 Task: Find connections with filter location Fāraskūr with filter topic #personaltraining with filter profile language Spanish with filter current company L&T Infrastructure Engineering Limited with filter school Bharath Institute Of Science And Technology with filter industry Rubber Products Manufacturing with filter service category Trade Shows with filter keywords title School Volunteer
Action: Mouse moved to (465, 65)
Screenshot: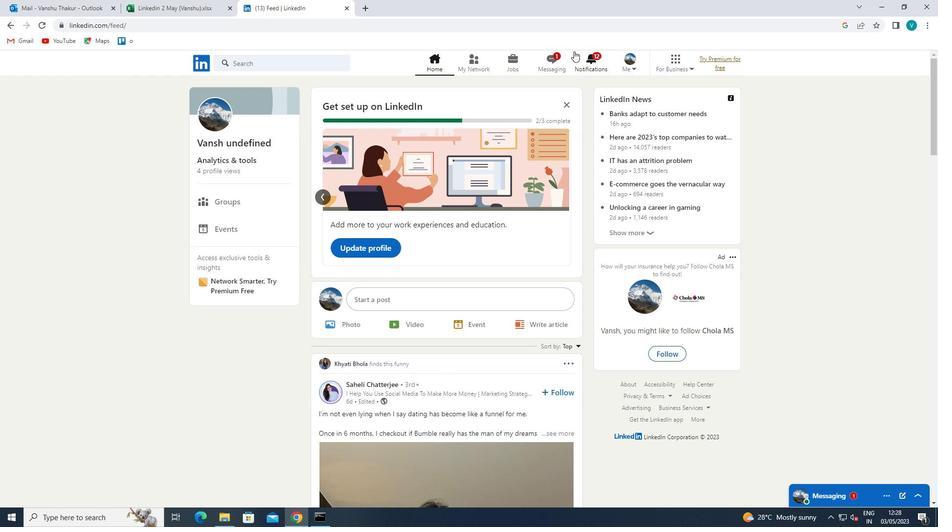 
Action: Mouse pressed left at (465, 65)
Screenshot: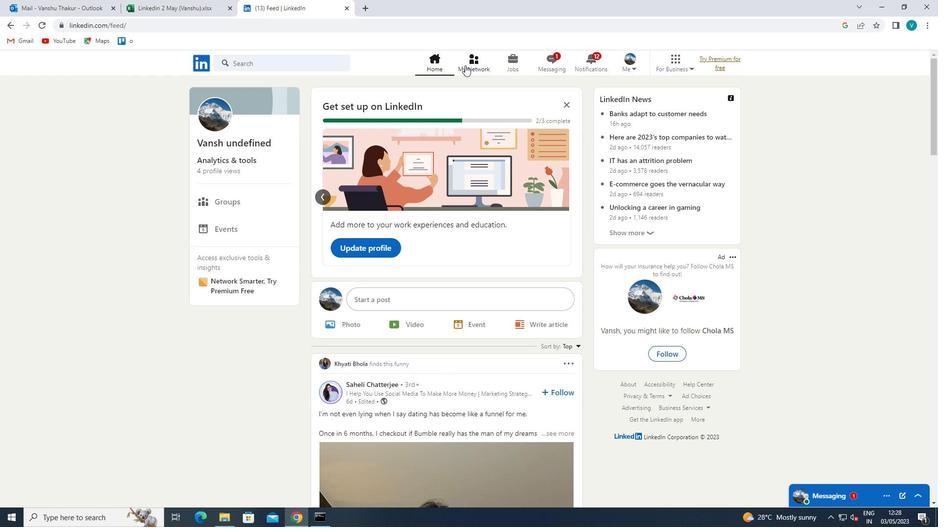 
Action: Mouse moved to (224, 119)
Screenshot: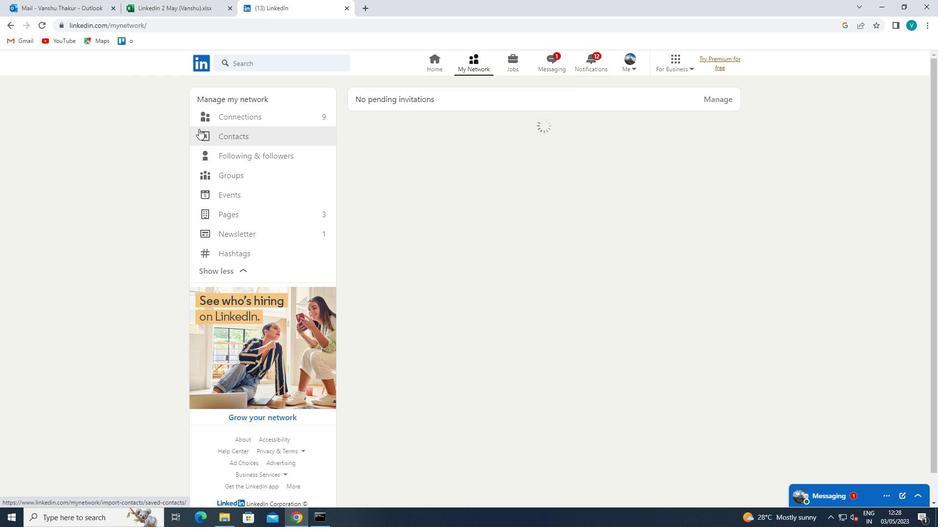 
Action: Mouse pressed left at (224, 119)
Screenshot: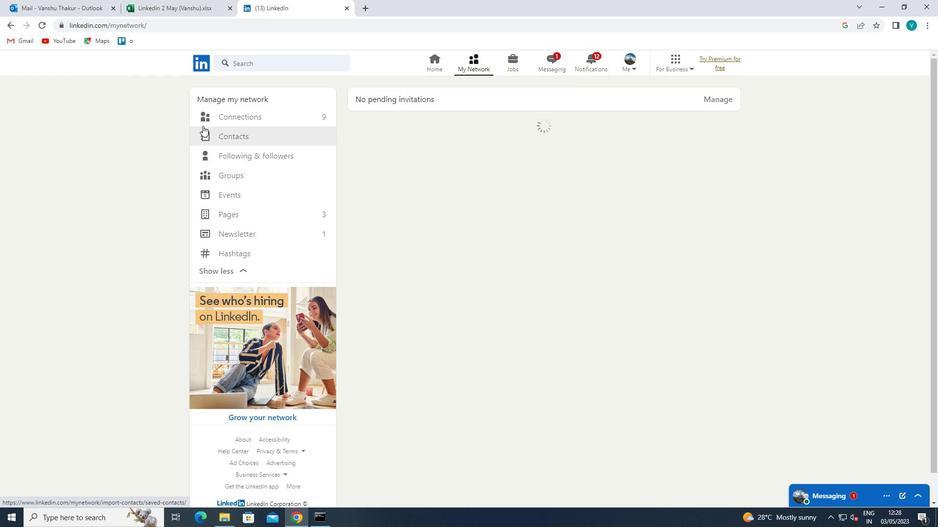 
Action: Mouse moved to (559, 120)
Screenshot: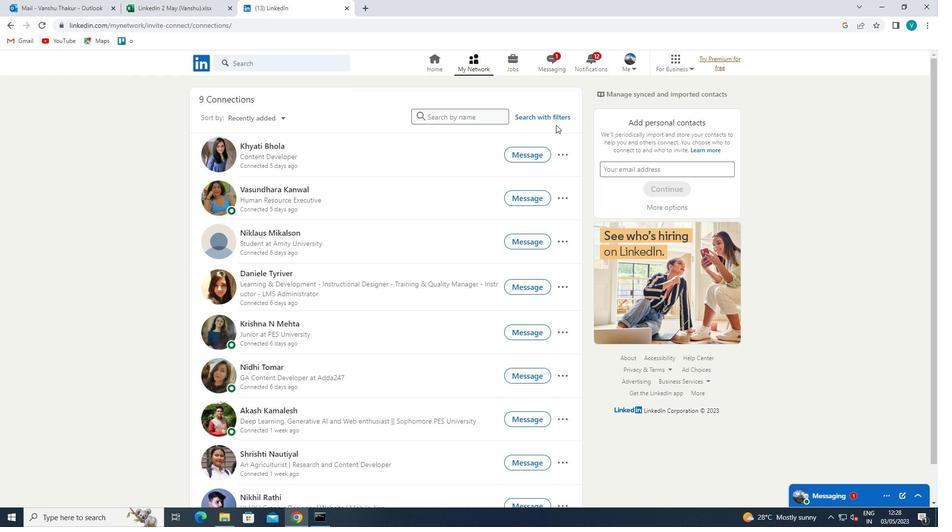 
Action: Mouse pressed left at (559, 120)
Screenshot: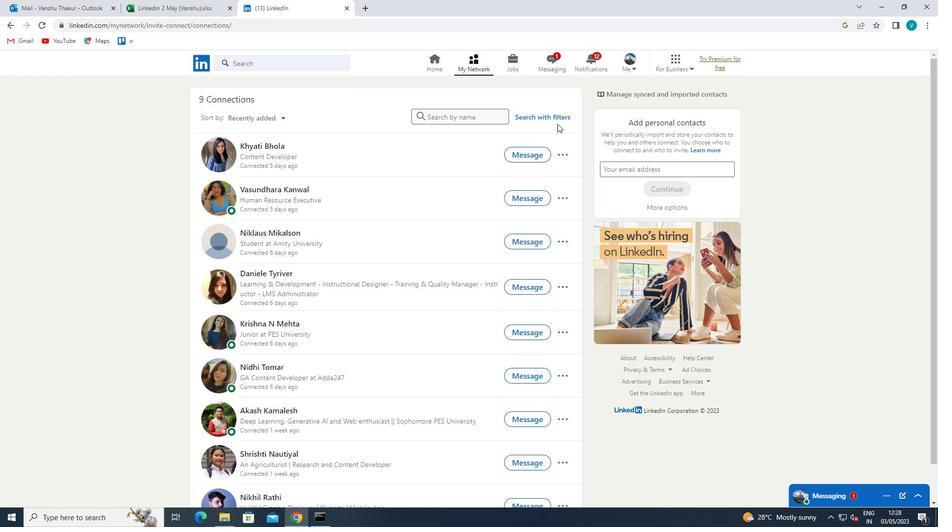 
Action: Mouse moved to (475, 93)
Screenshot: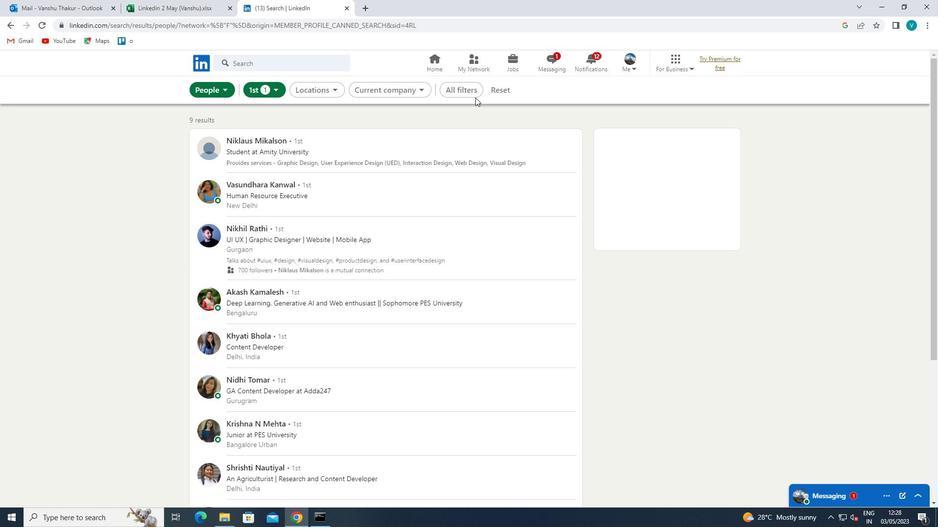 
Action: Mouse pressed left at (475, 93)
Screenshot: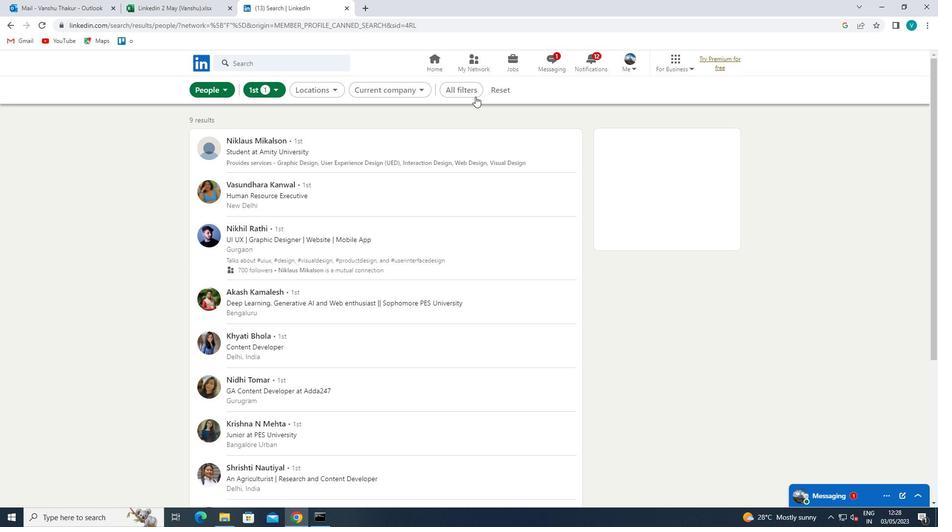 
Action: Mouse moved to (799, 234)
Screenshot: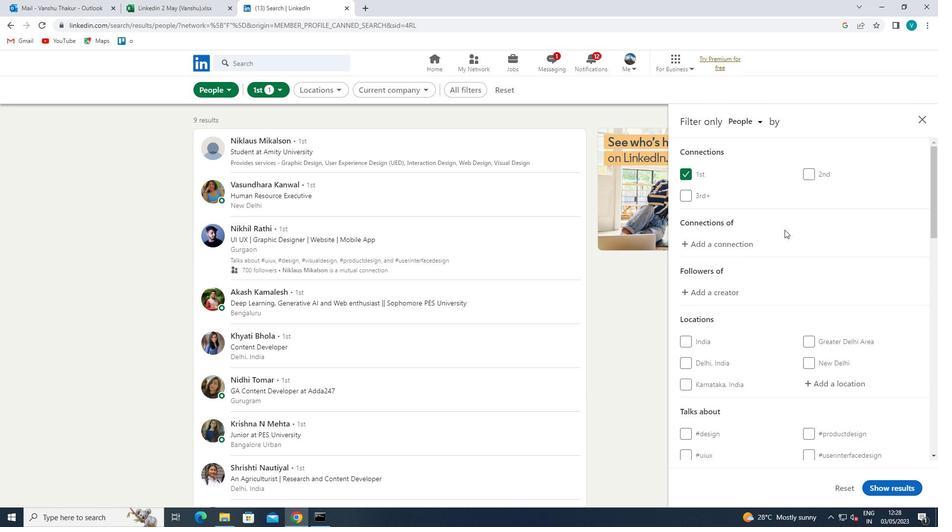 
Action: Mouse scrolled (799, 233) with delta (0, 0)
Screenshot: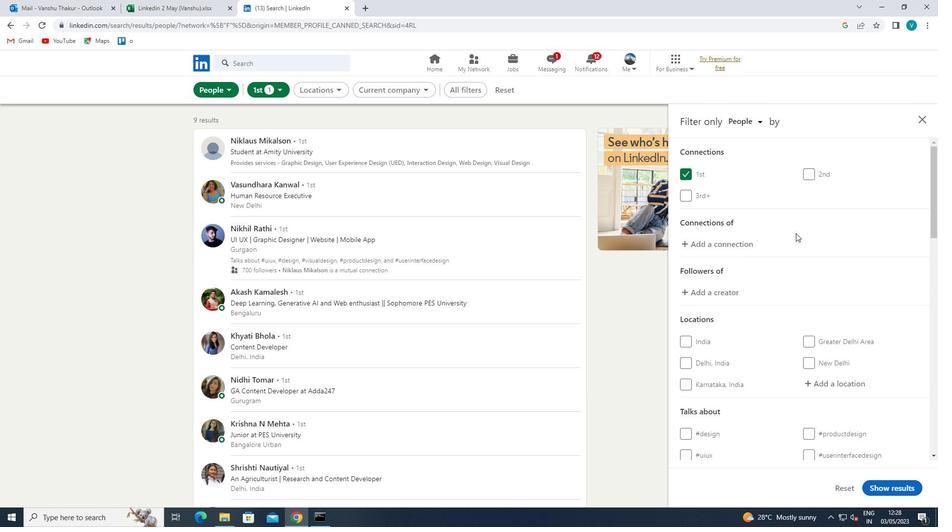 
Action: Mouse moved to (801, 234)
Screenshot: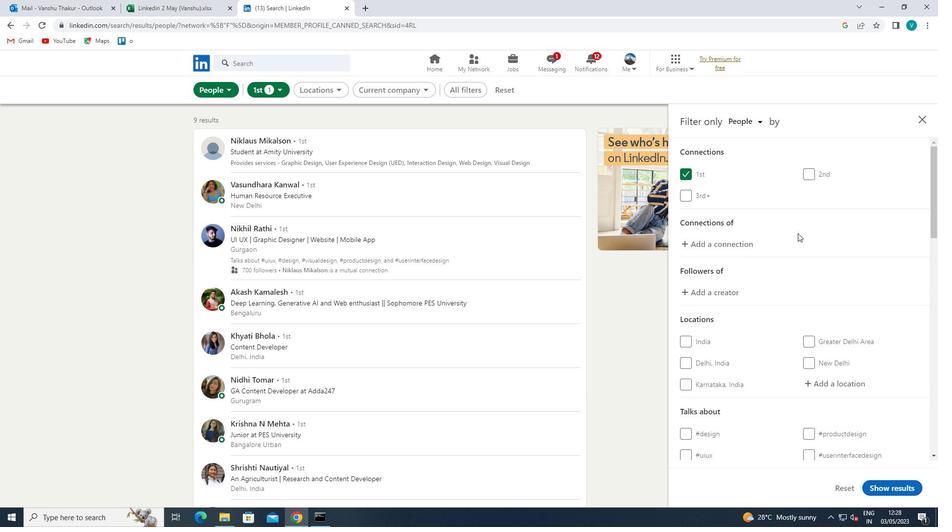 
Action: Mouse scrolled (801, 234) with delta (0, 0)
Screenshot: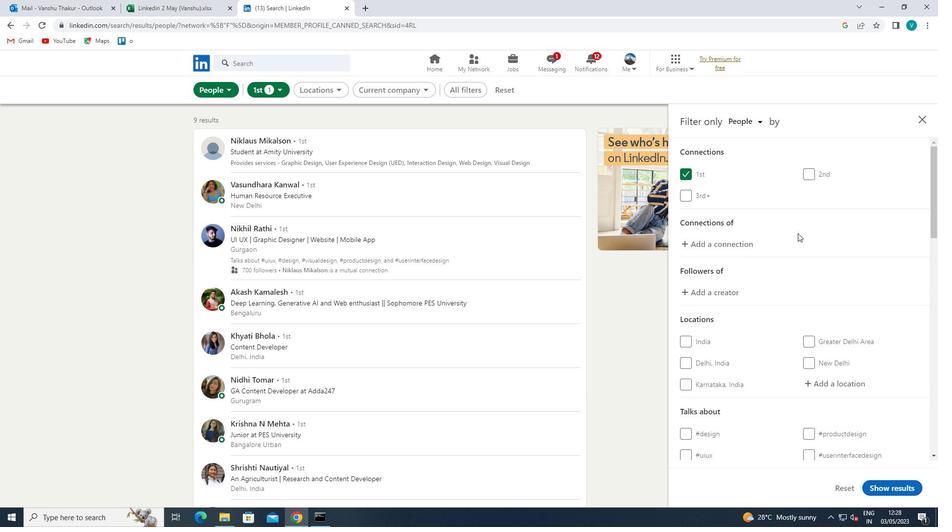 
Action: Mouse moved to (828, 287)
Screenshot: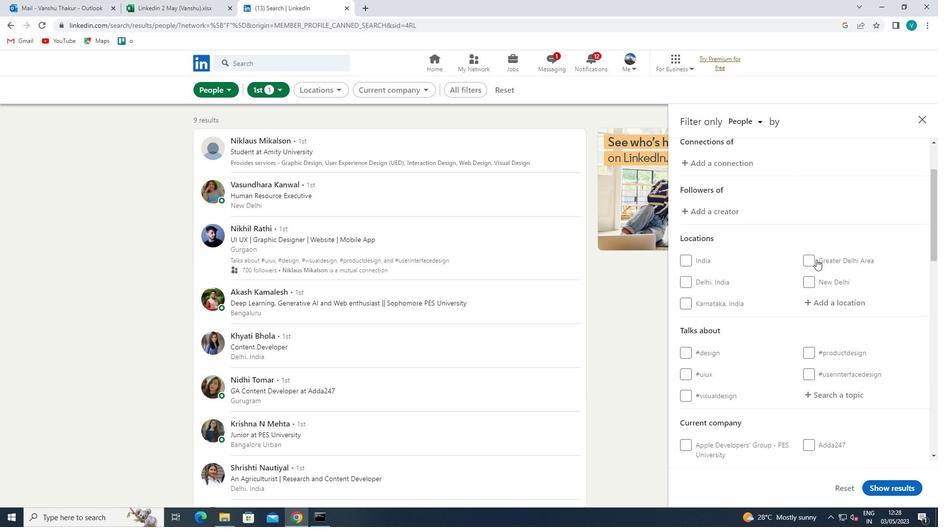 
Action: Mouse pressed left at (828, 287)
Screenshot: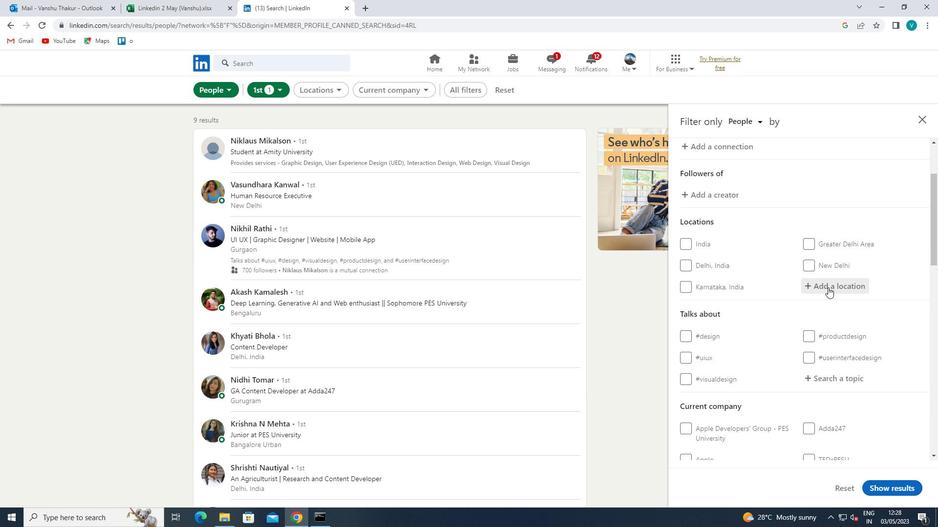 
Action: Mouse moved to (722, 227)
Screenshot: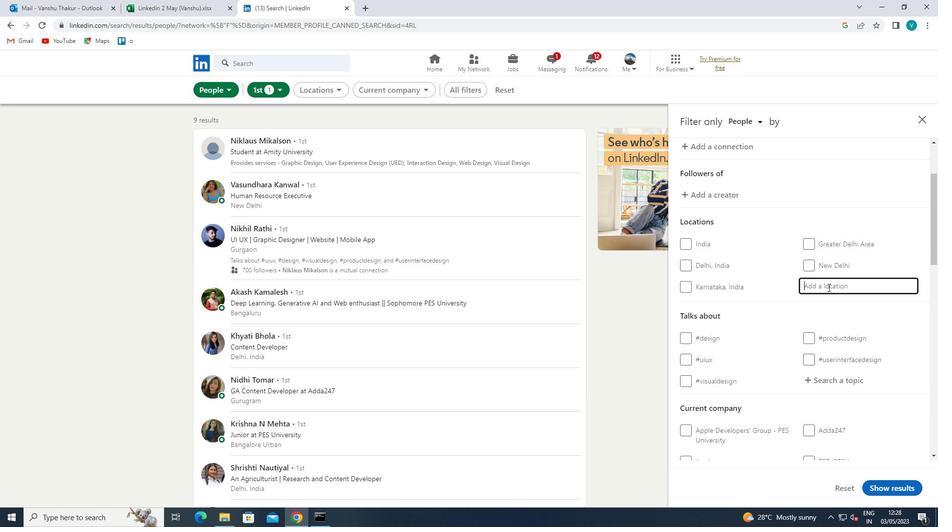 
Action: Key pressed <Key.shift>FARASKUR
Screenshot: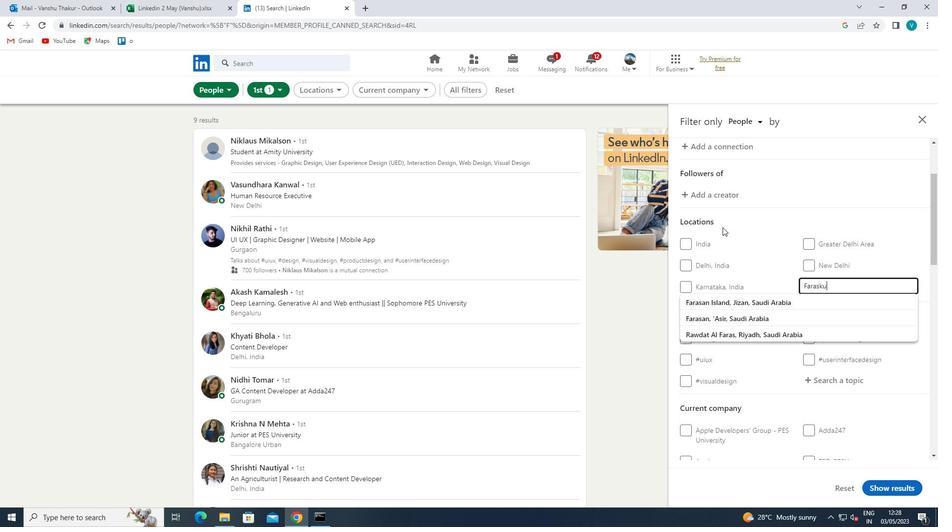 
Action: Mouse moved to (747, 268)
Screenshot: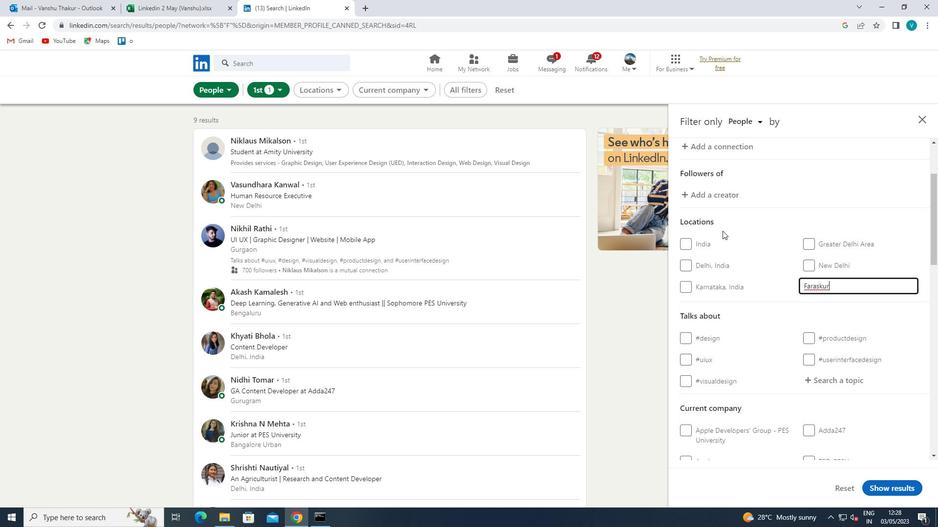
Action: Mouse pressed left at (747, 268)
Screenshot: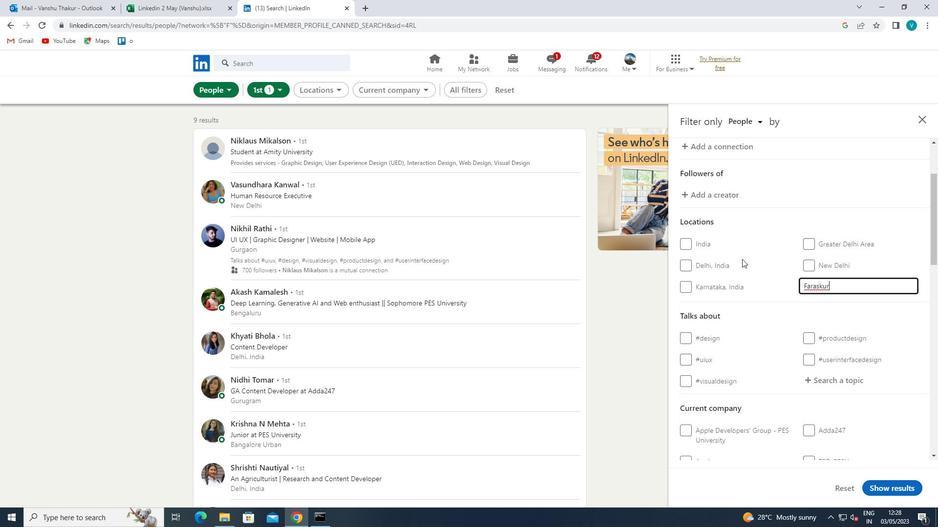 
Action: Mouse moved to (786, 274)
Screenshot: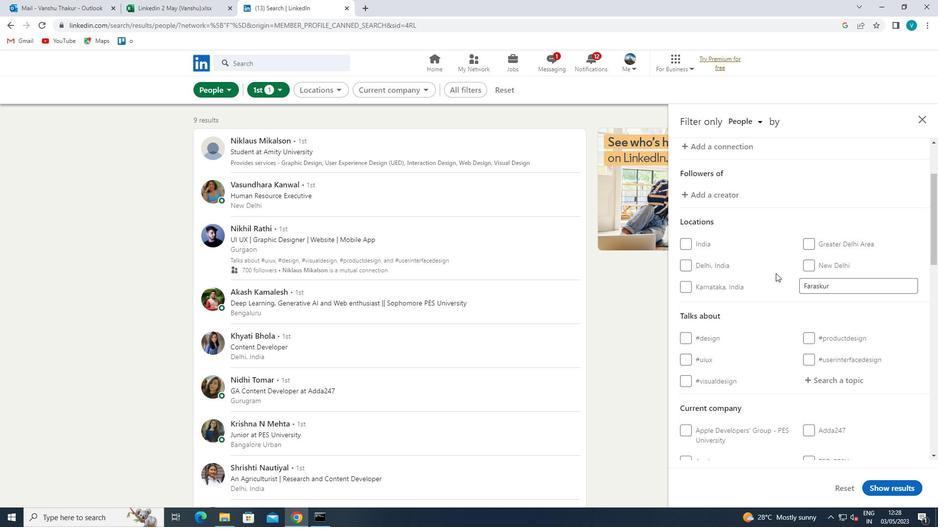 
Action: Mouse scrolled (786, 273) with delta (0, 0)
Screenshot: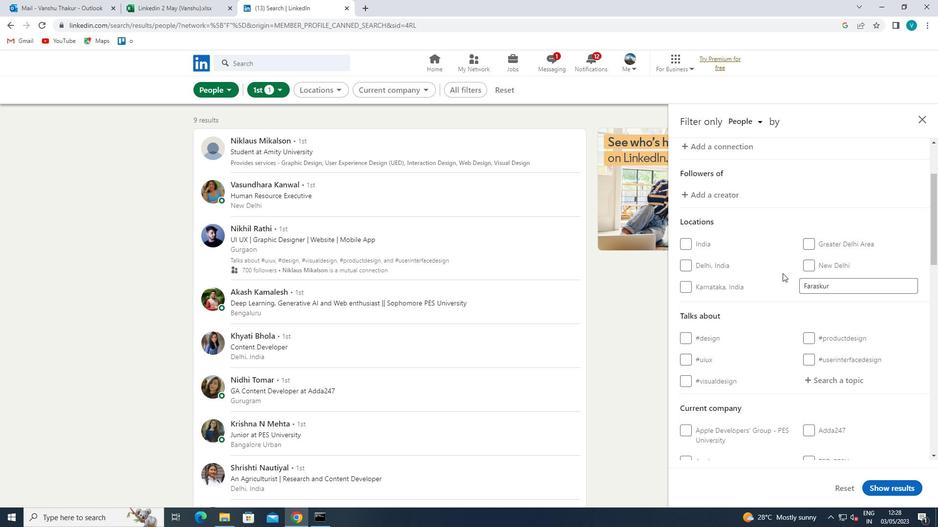 
Action: Mouse moved to (821, 330)
Screenshot: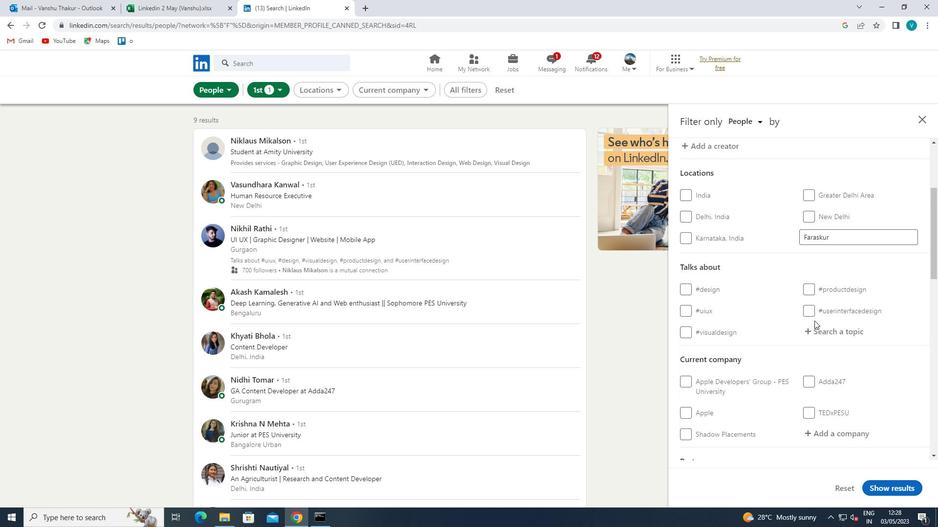 
Action: Mouse pressed left at (821, 330)
Screenshot: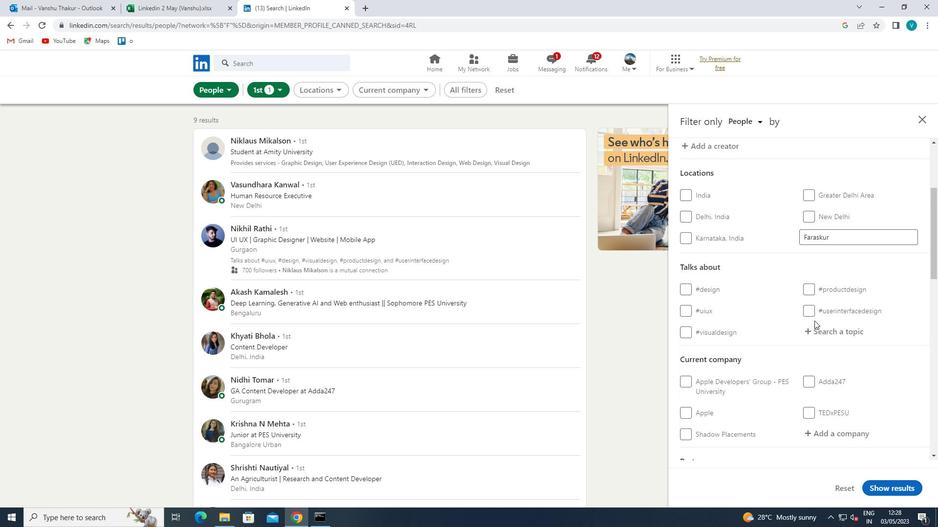 
Action: Mouse moved to (796, 318)
Screenshot: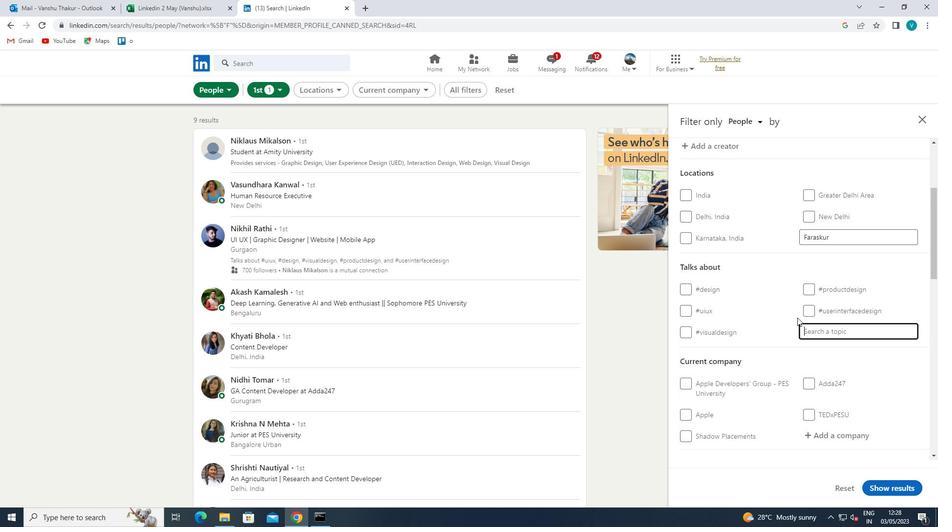 
Action: Key pressed PERSONALTRA
Screenshot: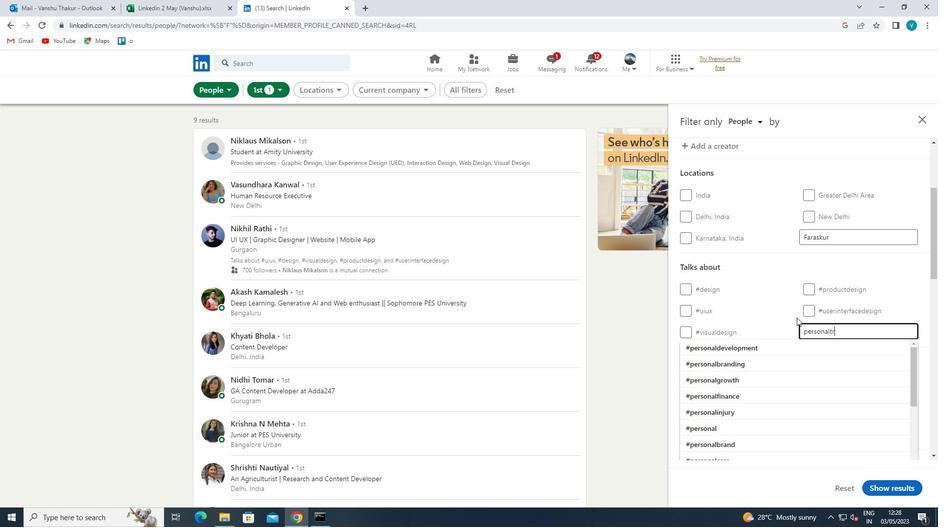 
Action: Mouse moved to (763, 365)
Screenshot: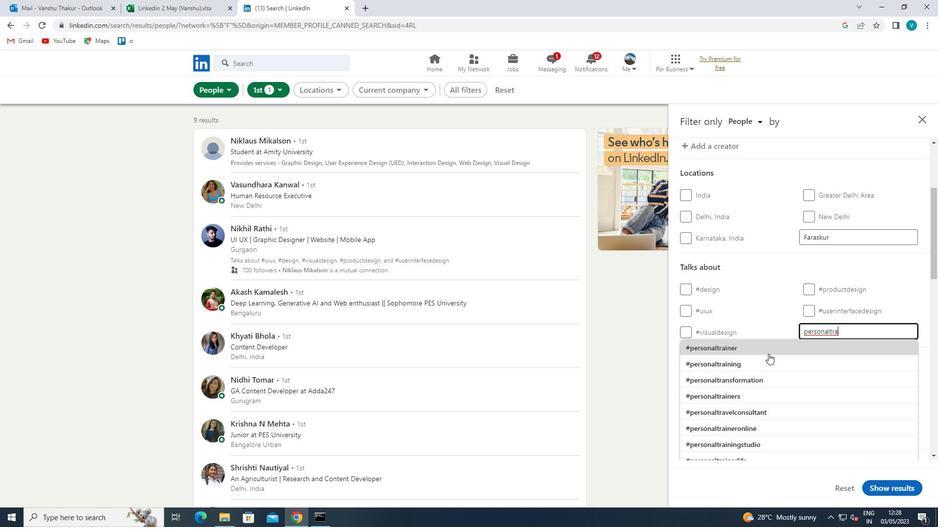 
Action: Mouse pressed left at (763, 365)
Screenshot: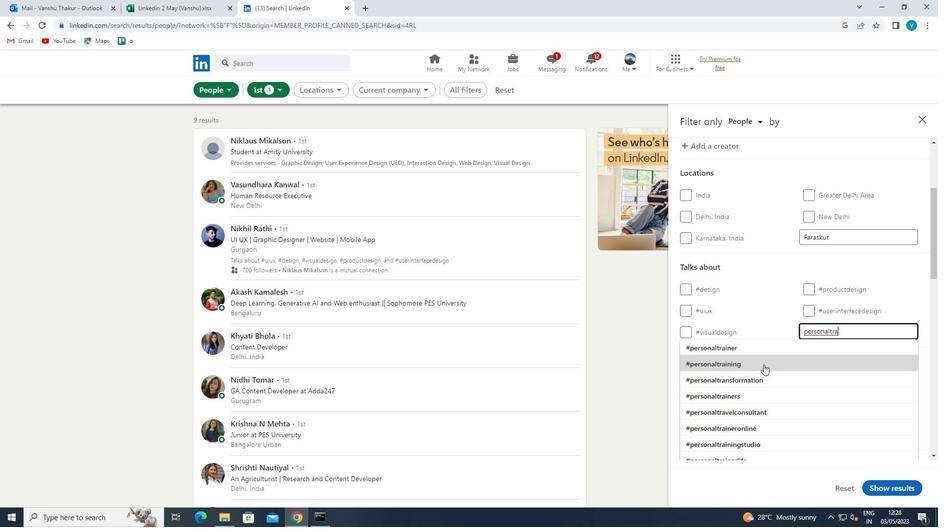 
Action: Mouse moved to (795, 346)
Screenshot: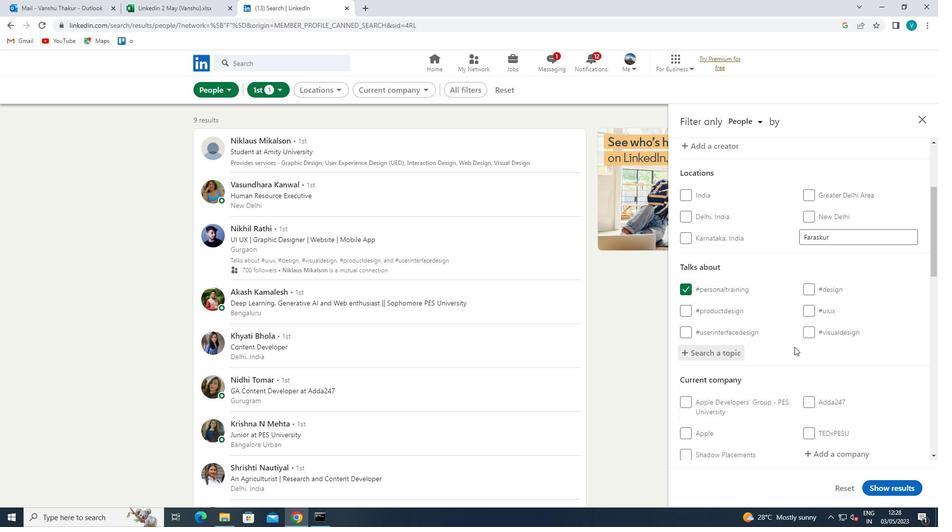 
Action: Mouse scrolled (795, 346) with delta (0, 0)
Screenshot: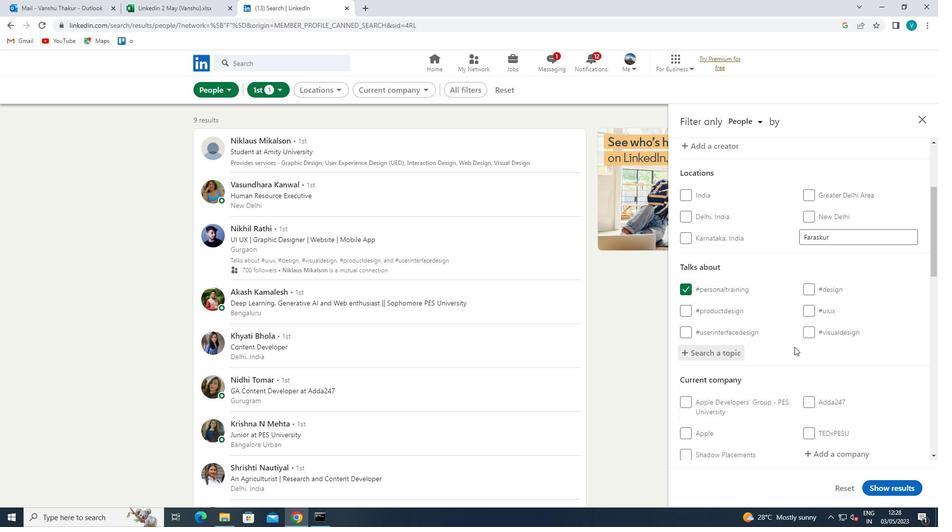 
Action: Mouse moved to (795, 346)
Screenshot: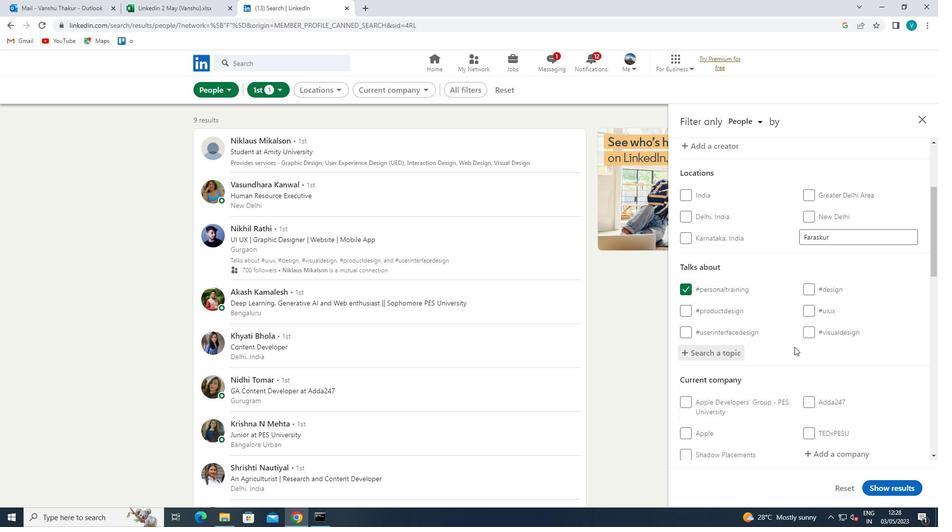 
Action: Mouse scrolled (795, 346) with delta (0, 0)
Screenshot: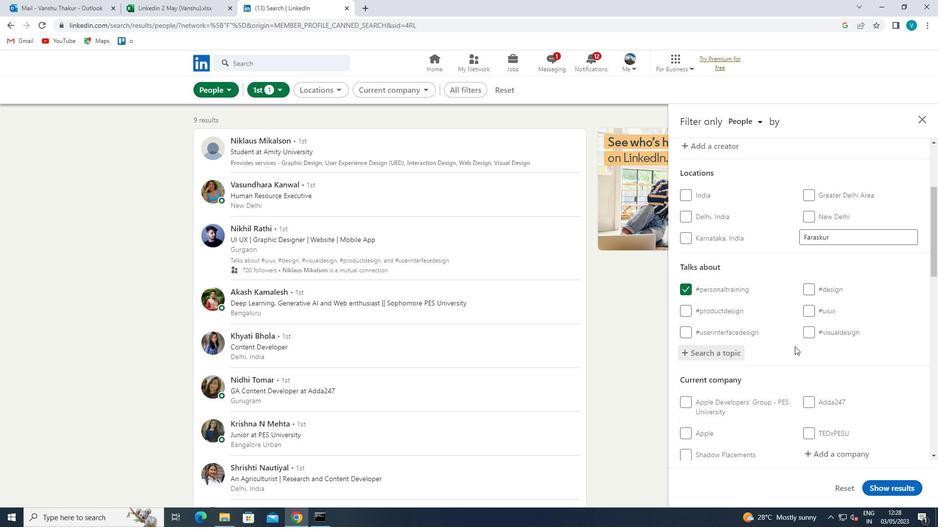 
Action: Mouse scrolled (795, 346) with delta (0, 0)
Screenshot: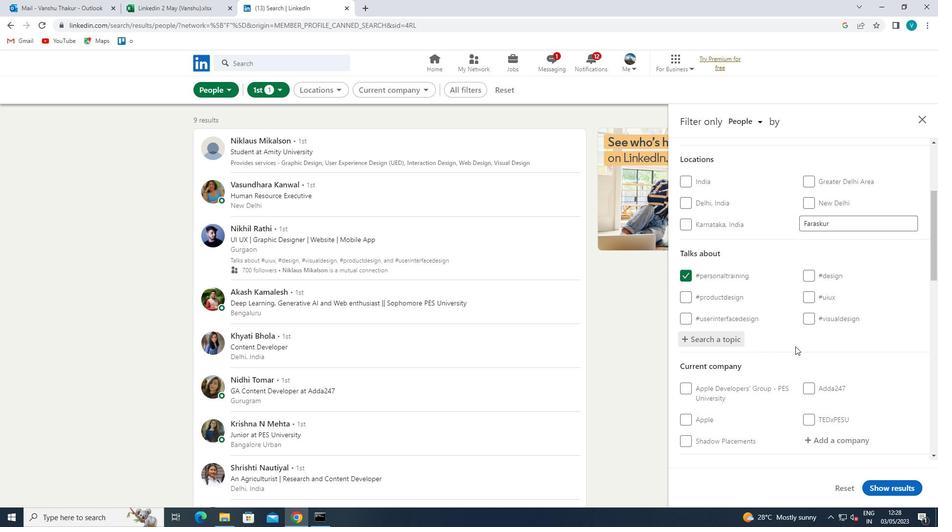 
Action: Mouse moved to (829, 302)
Screenshot: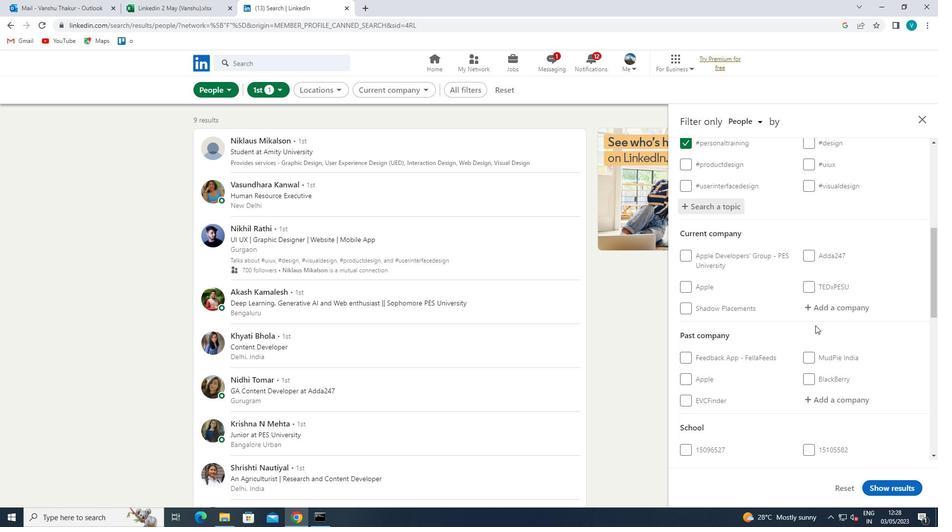
Action: Mouse pressed left at (829, 302)
Screenshot: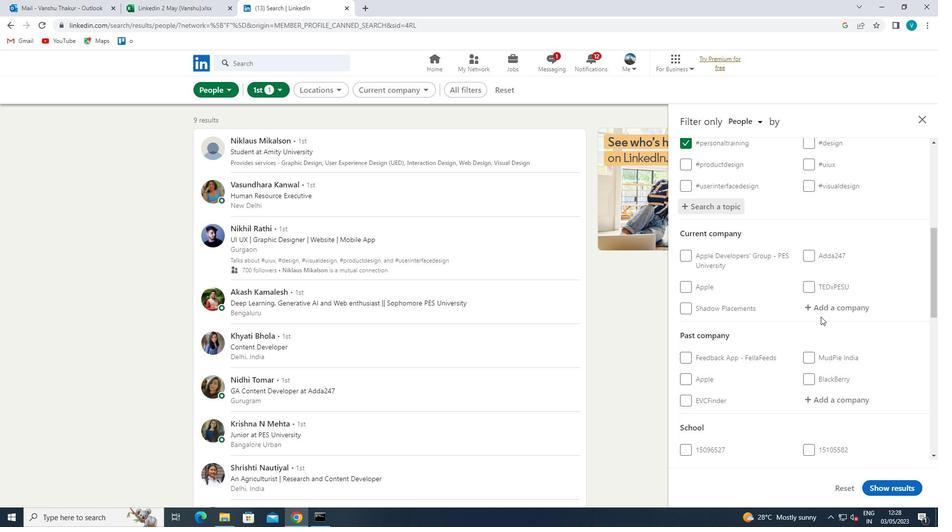 
Action: Key pressed <Key.shift>
Screenshot: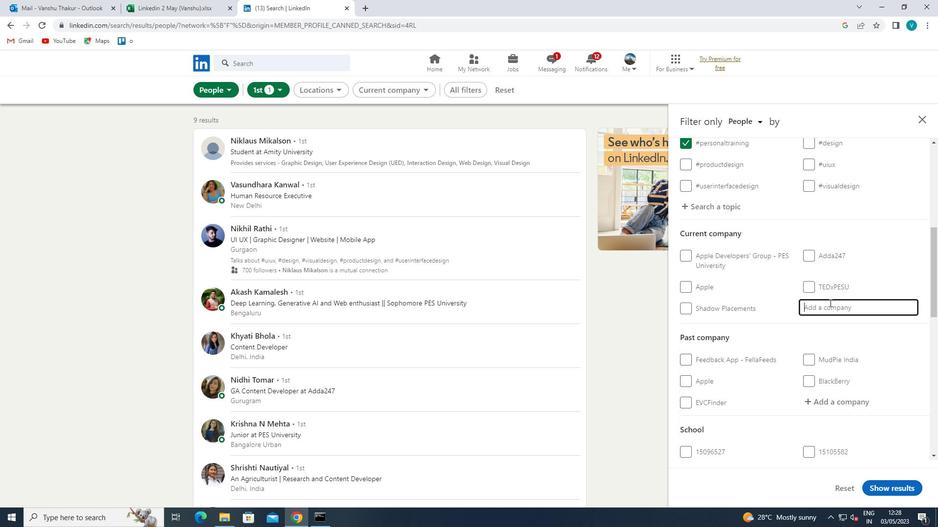 
Action: Mouse moved to (812, 311)
Screenshot: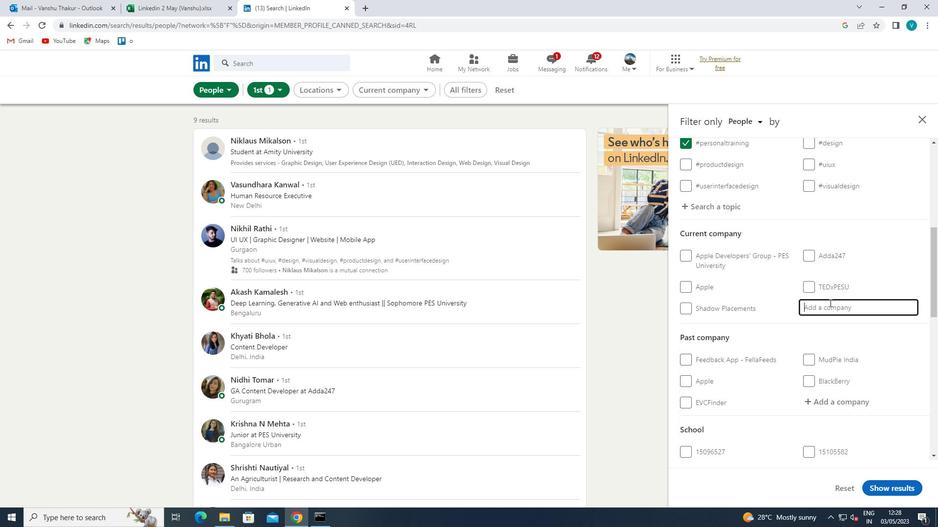 
Action: Key pressed <Key.shift><Key.shift><Key.shift><Key.shift><Key.shift>L<Key.shift>&<Key.shift><Key.shift><Key.shift>T<Key.space>
Screenshot: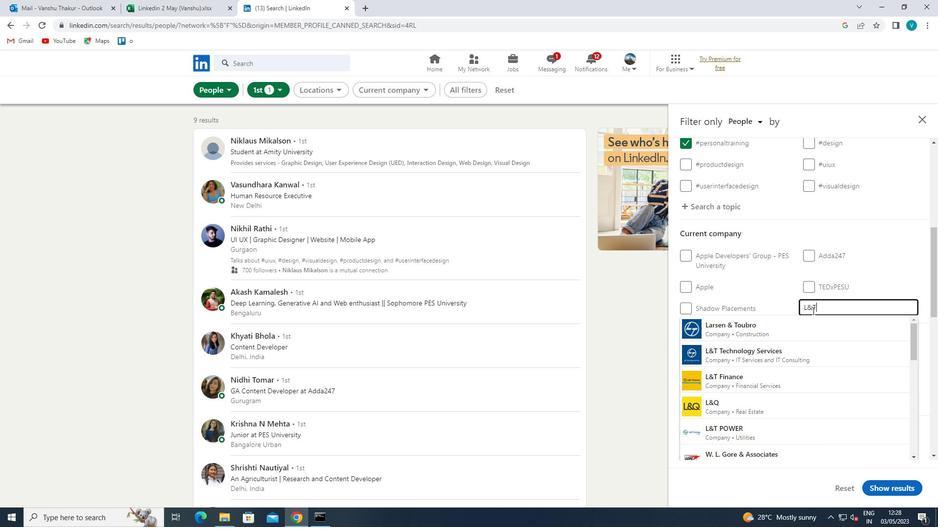 
Action: Mouse moved to (804, 311)
Screenshot: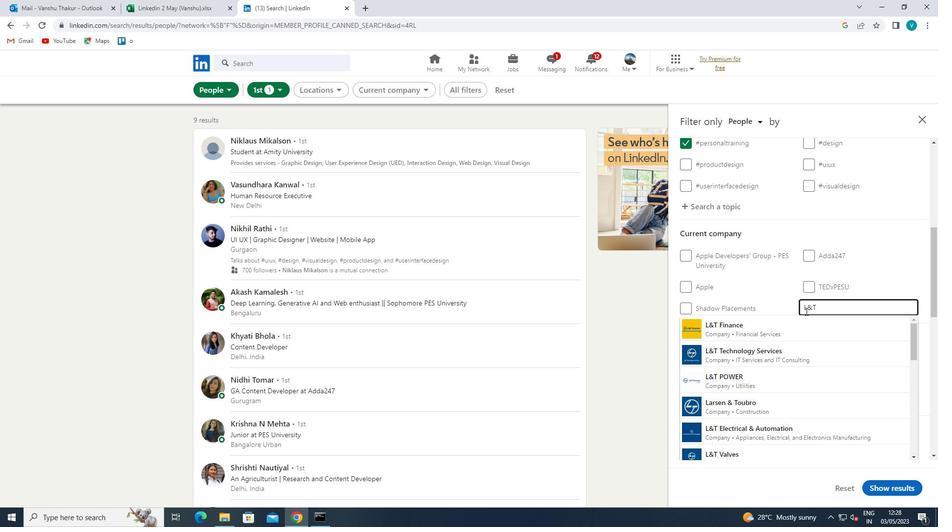 
Action: Key pressed <Key.shift><Key.shift><Key.shift><Key.shift><Key.shift><Key.shift><Key.shift><Key.shift><Key.shift><Key.shift><Key.shift><Key.shift><Key.shift>IN
Screenshot: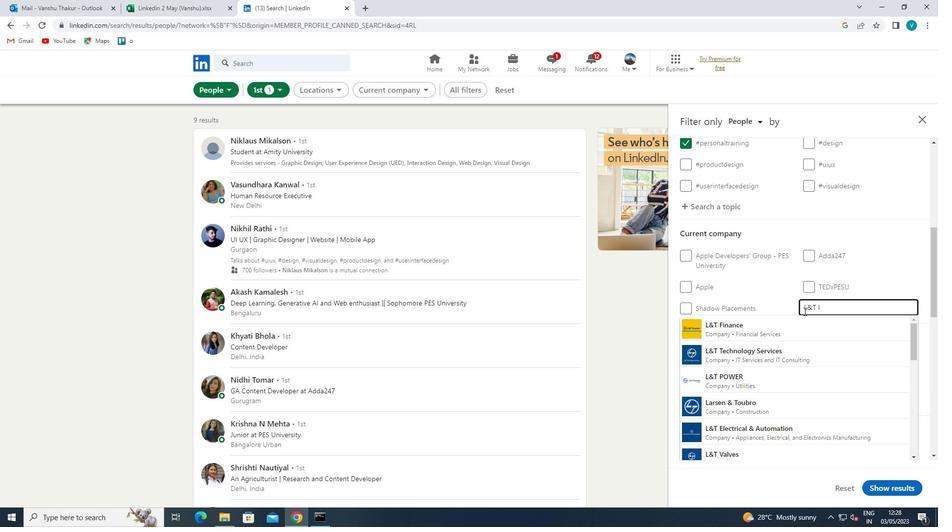 
Action: Mouse moved to (795, 355)
Screenshot: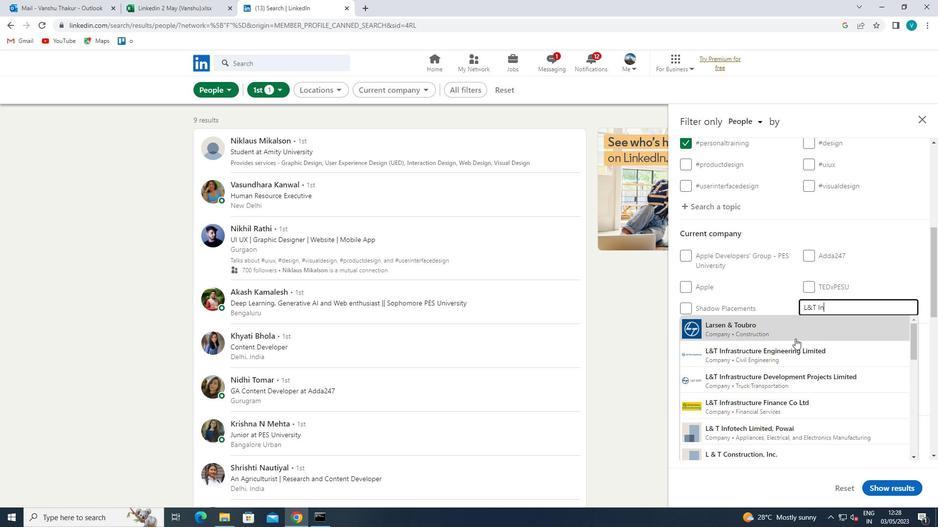 
Action: Mouse pressed left at (795, 355)
Screenshot: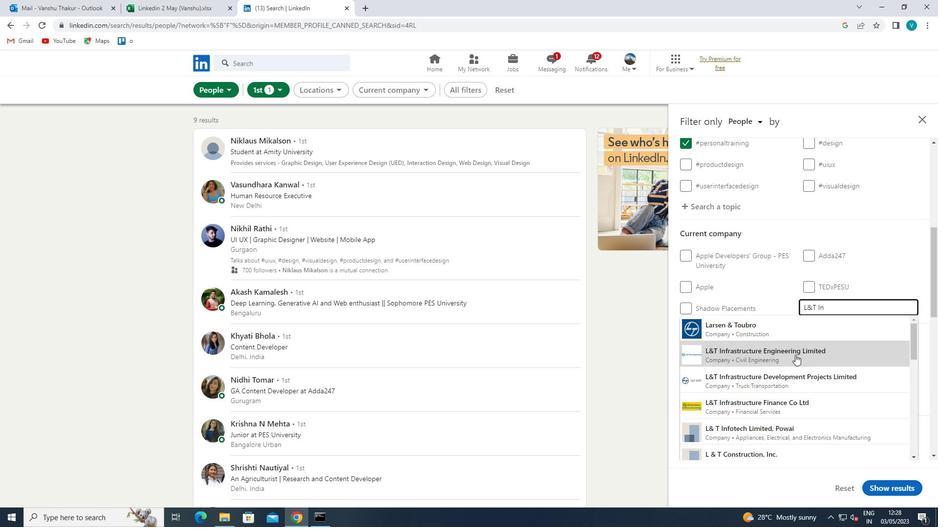 
Action: Mouse moved to (807, 347)
Screenshot: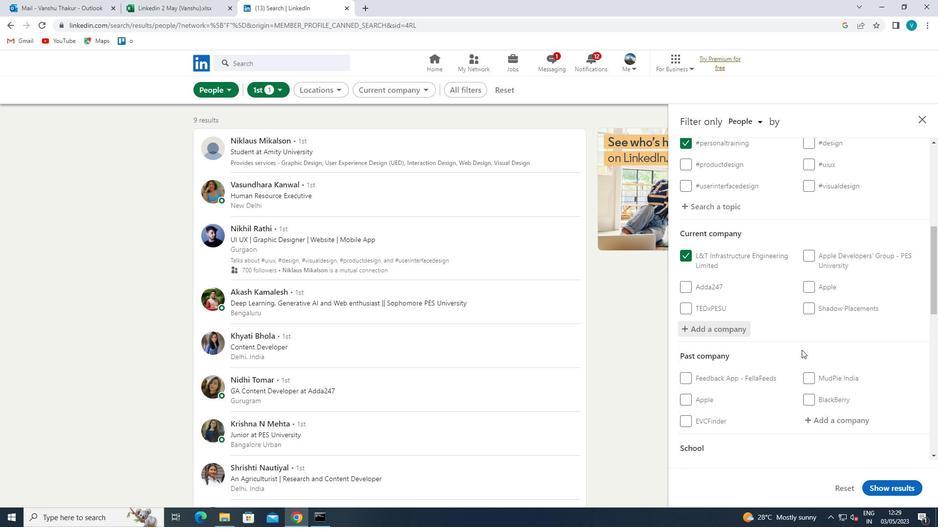 
Action: Mouse scrolled (807, 346) with delta (0, 0)
Screenshot: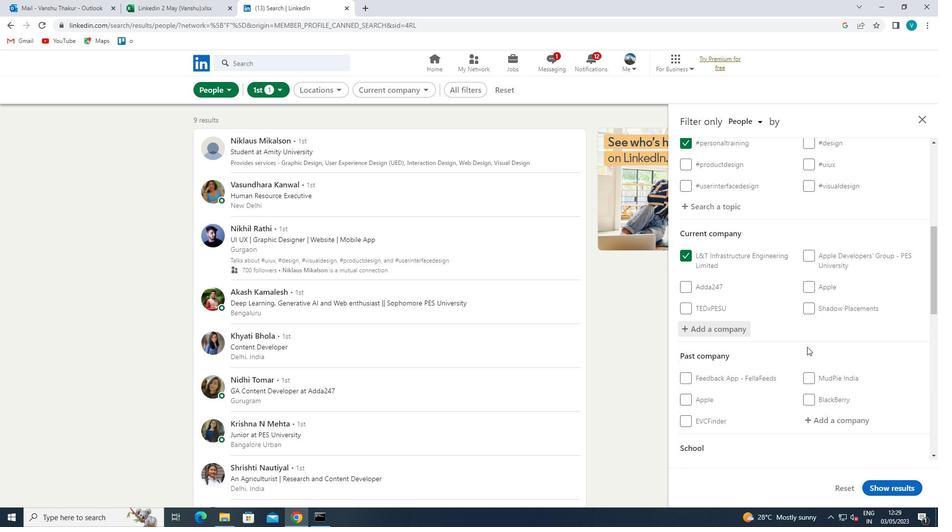 
Action: Mouse scrolled (807, 346) with delta (0, 0)
Screenshot: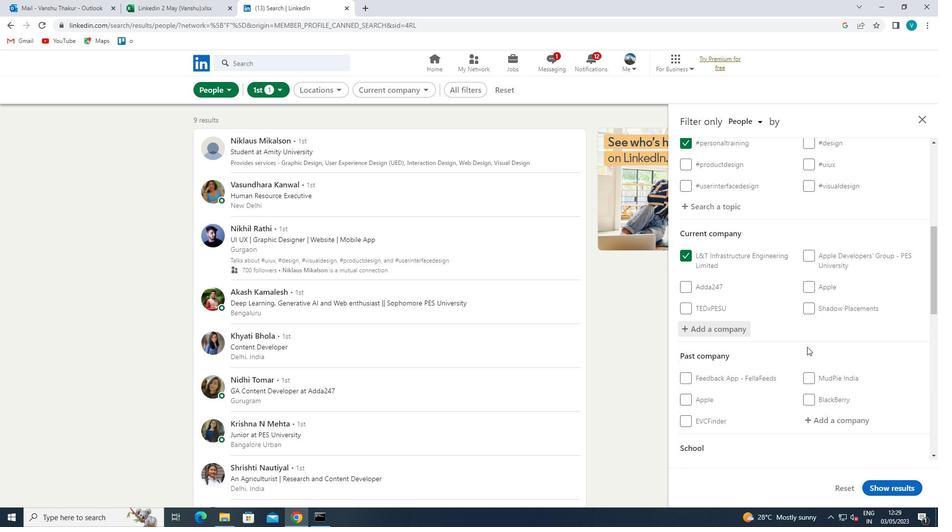 
Action: Mouse scrolled (807, 346) with delta (0, 0)
Screenshot: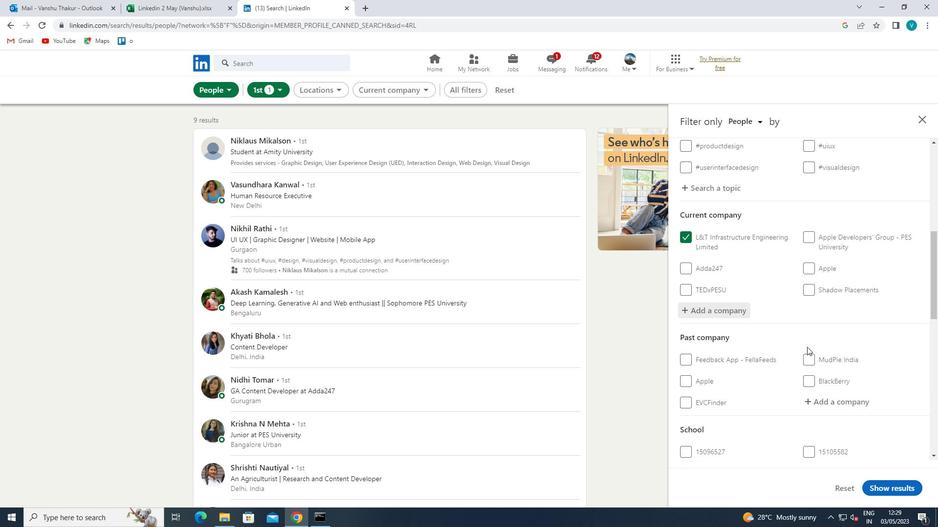 
Action: Mouse scrolled (807, 346) with delta (0, 0)
Screenshot: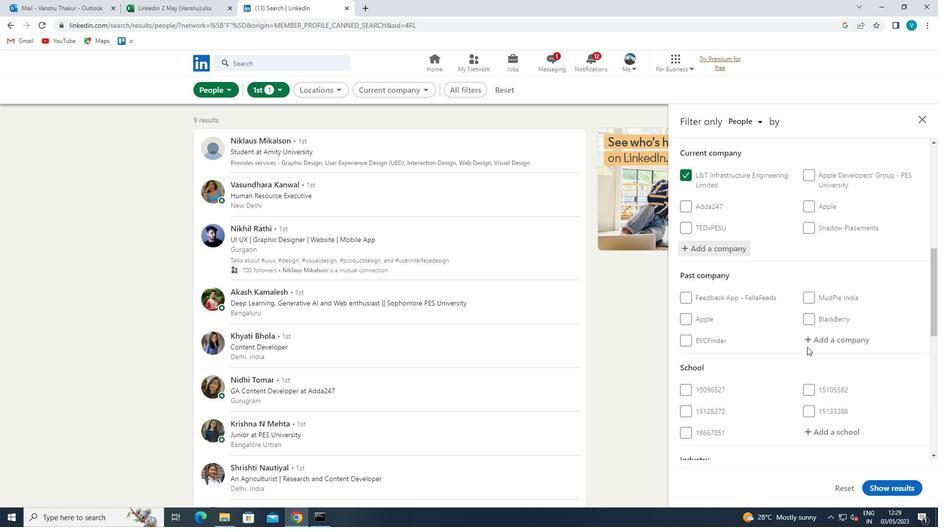 
Action: Mouse moved to (824, 322)
Screenshot: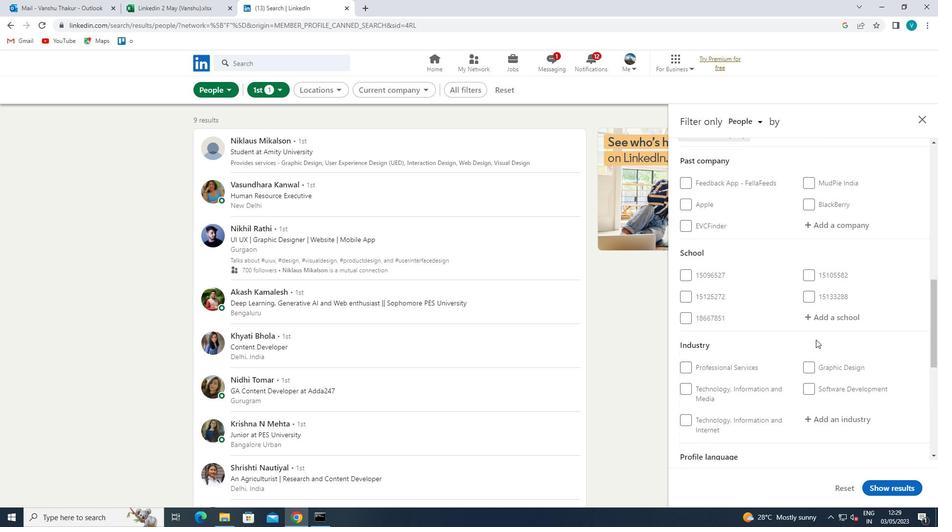 
Action: Mouse pressed left at (824, 322)
Screenshot: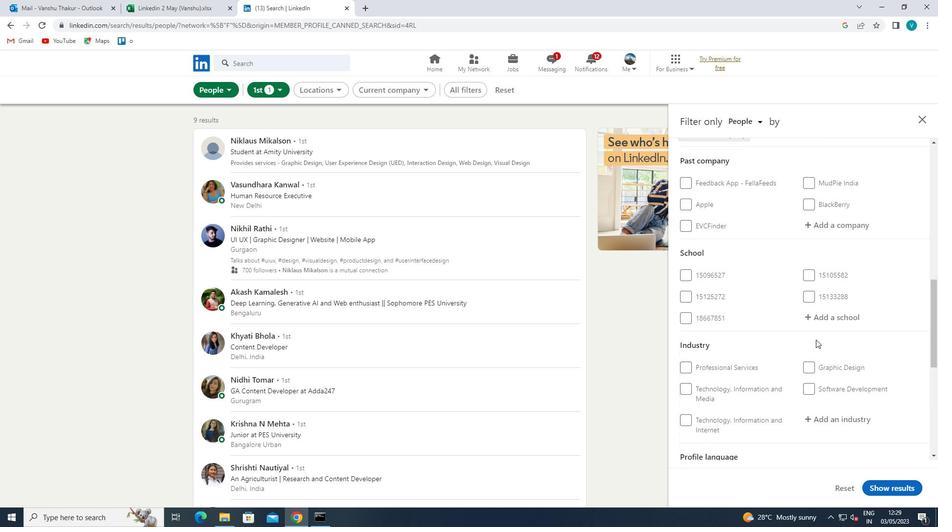 
Action: Key pressed <Key.shift>BHARATH<Key.space>
Screenshot: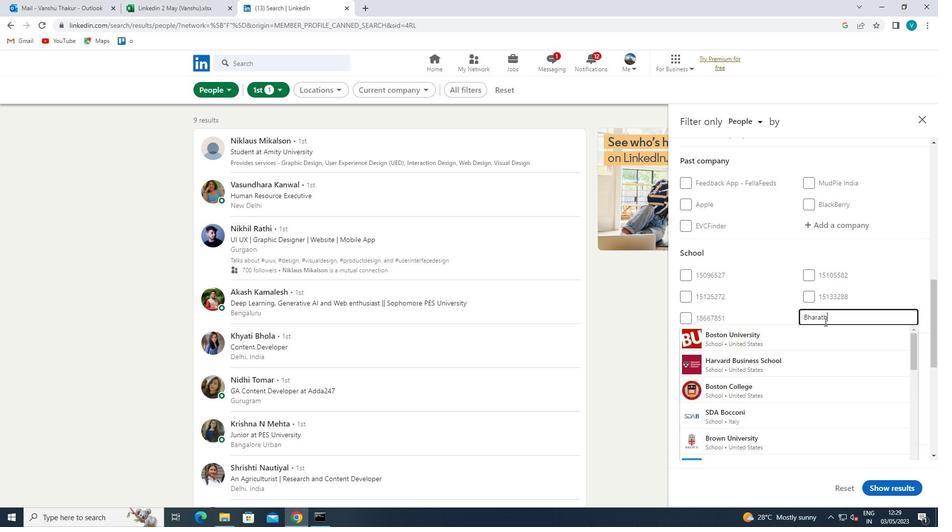 
Action: Mouse moved to (815, 361)
Screenshot: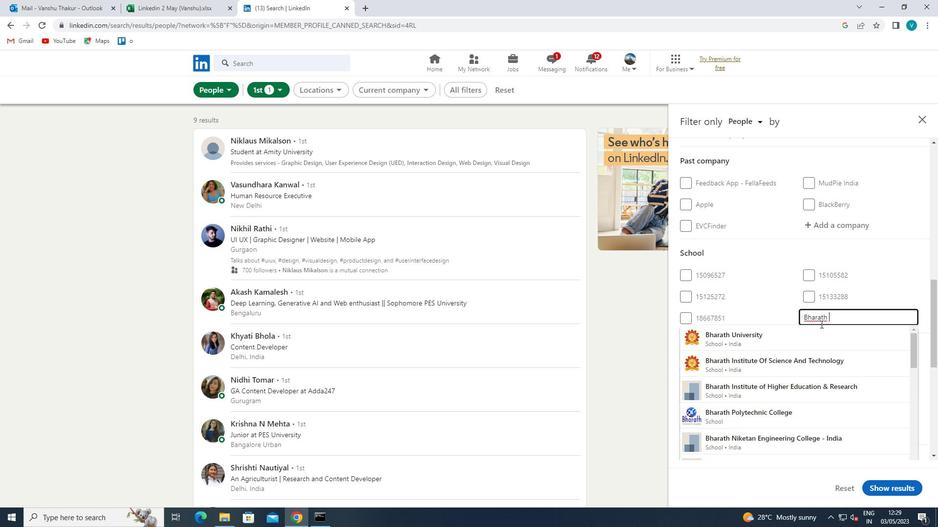 
Action: Mouse pressed left at (815, 361)
Screenshot: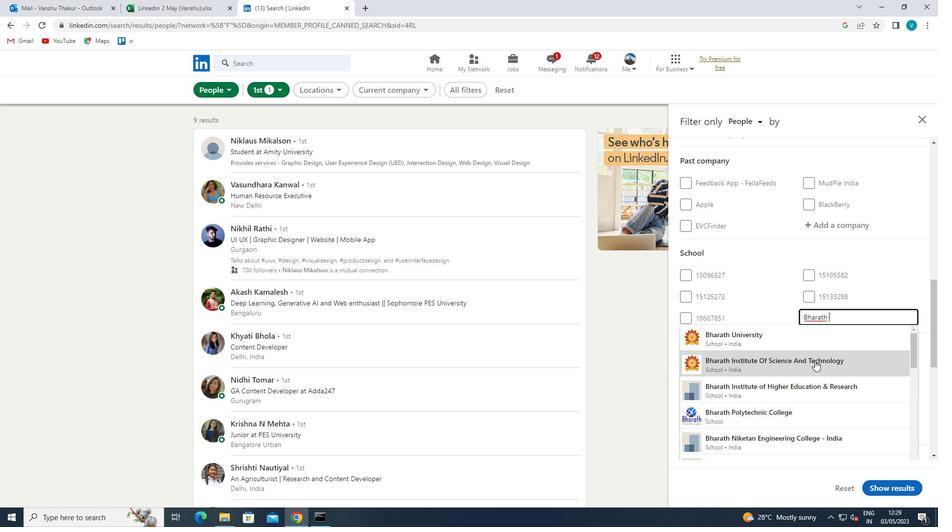 
Action: Mouse moved to (814, 361)
Screenshot: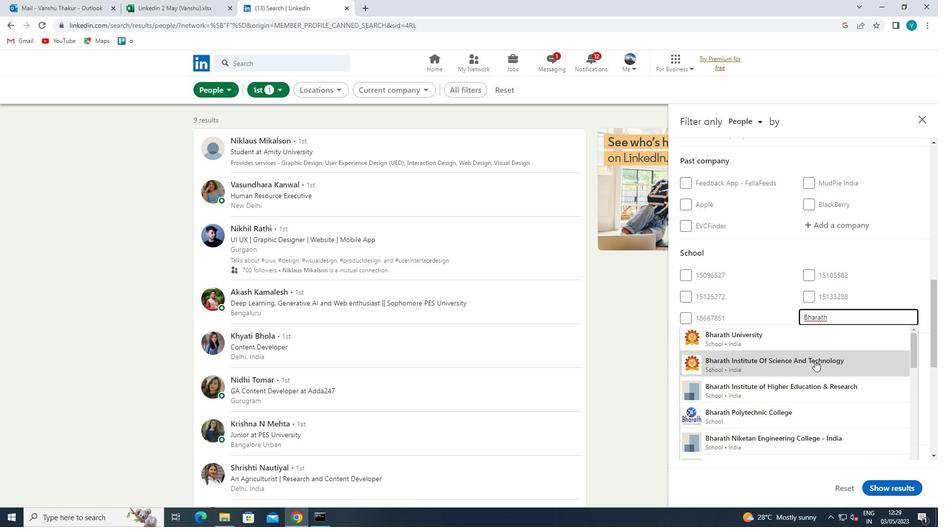
Action: Mouse scrolled (814, 361) with delta (0, 0)
Screenshot: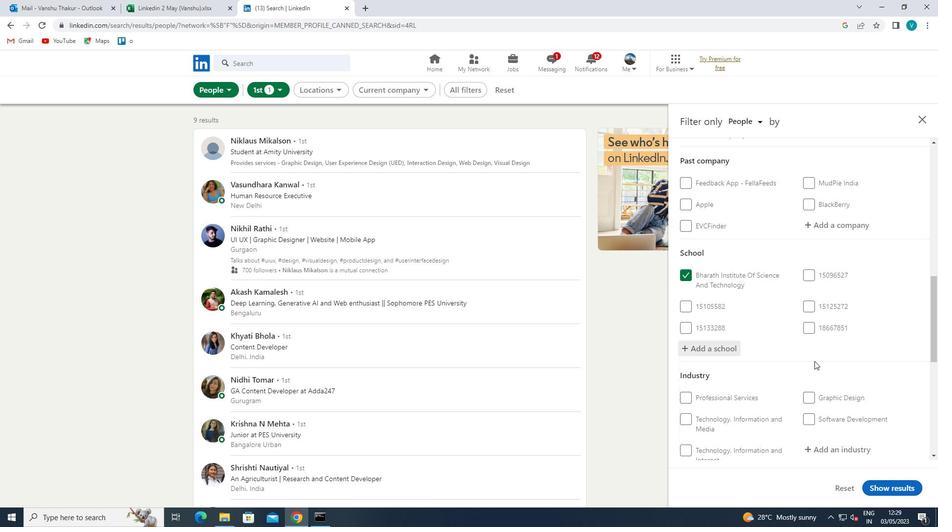 
Action: Mouse scrolled (814, 361) with delta (0, 0)
Screenshot: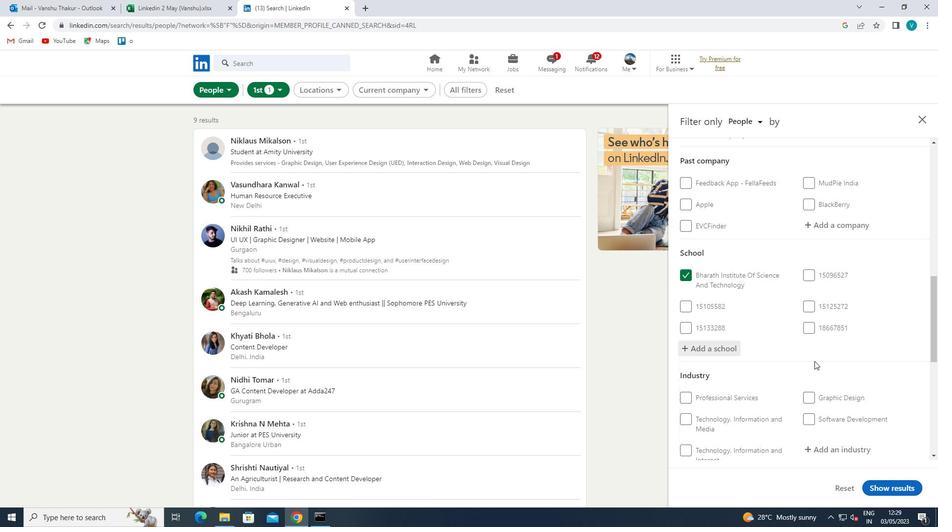 
Action: Mouse scrolled (814, 361) with delta (0, 0)
Screenshot: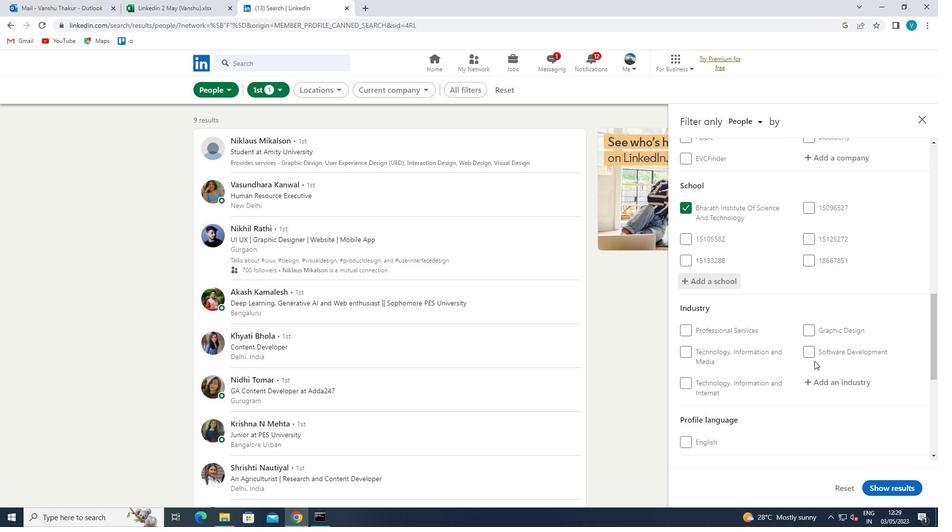 
Action: Mouse moved to (845, 302)
Screenshot: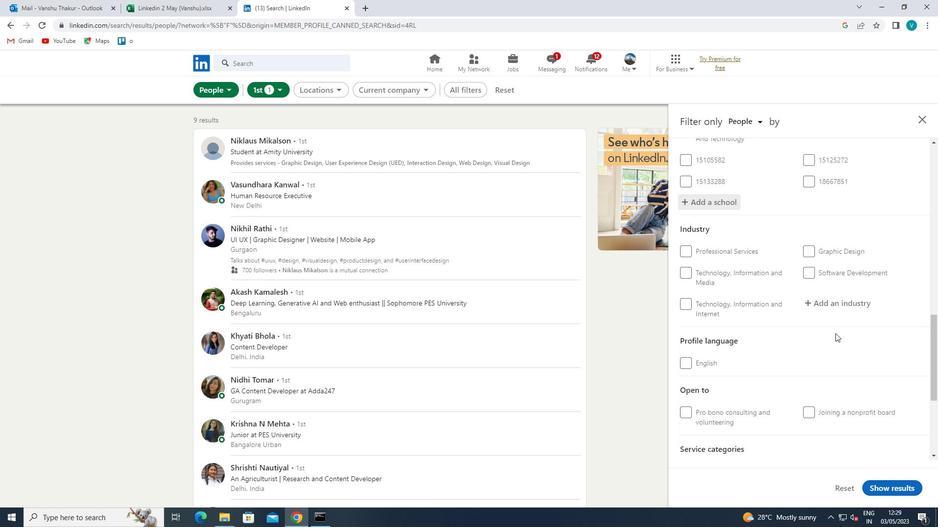 
Action: Mouse pressed left at (845, 302)
Screenshot: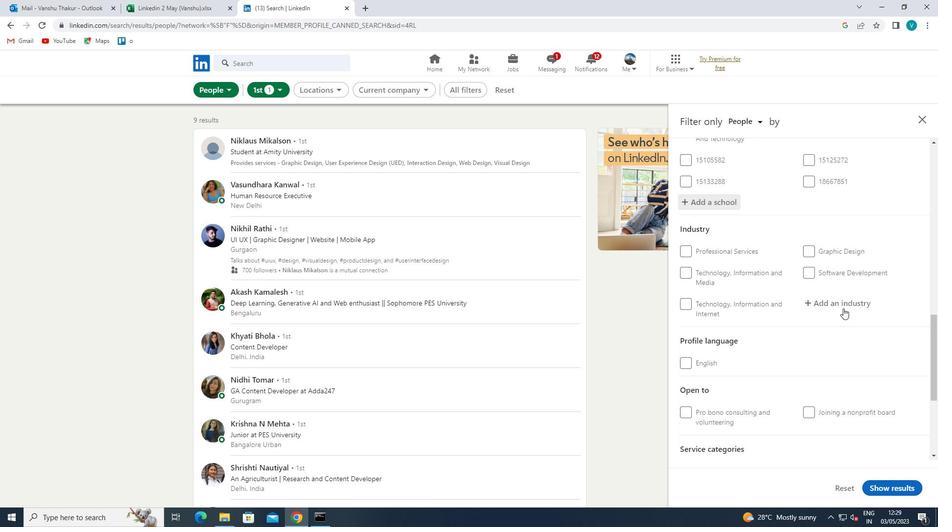 
Action: Mouse moved to (804, 324)
Screenshot: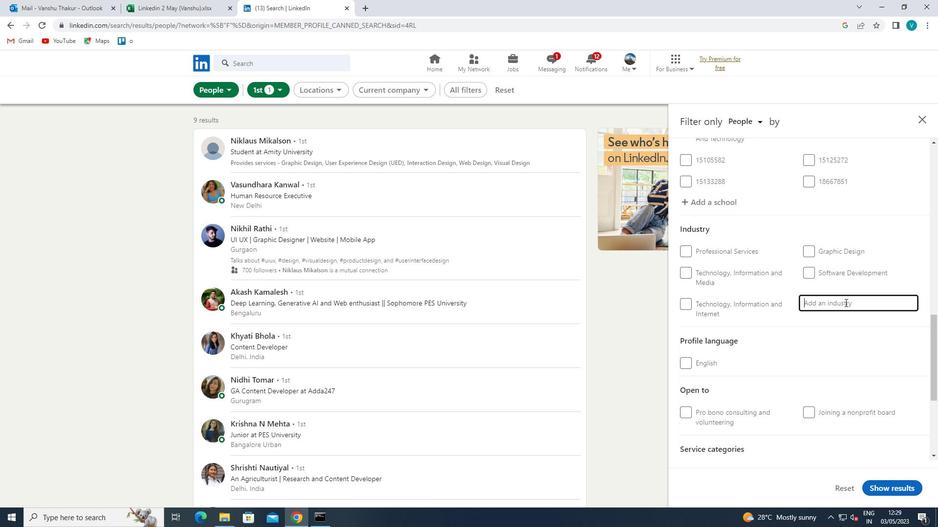 
Action: Key pressed <Key.shift>RUBBER<Key.space>
Screenshot: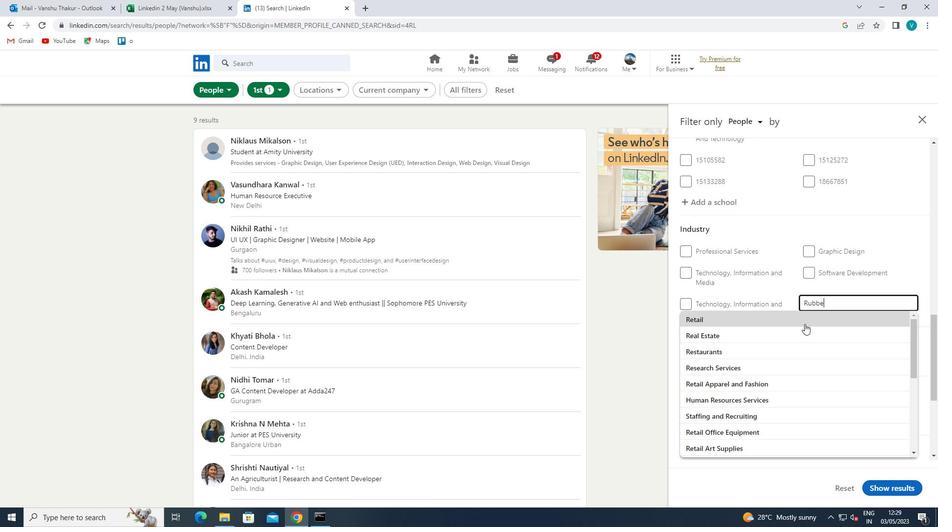 
Action: Mouse pressed left at (804, 324)
Screenshot: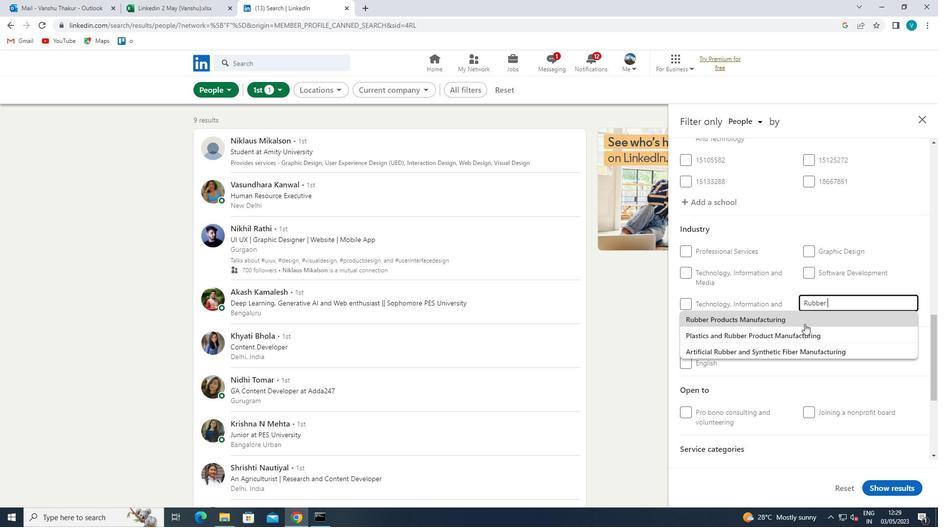 
Action: Mouse scrolled (804, 323) with delta (0, 0)
Screenshot: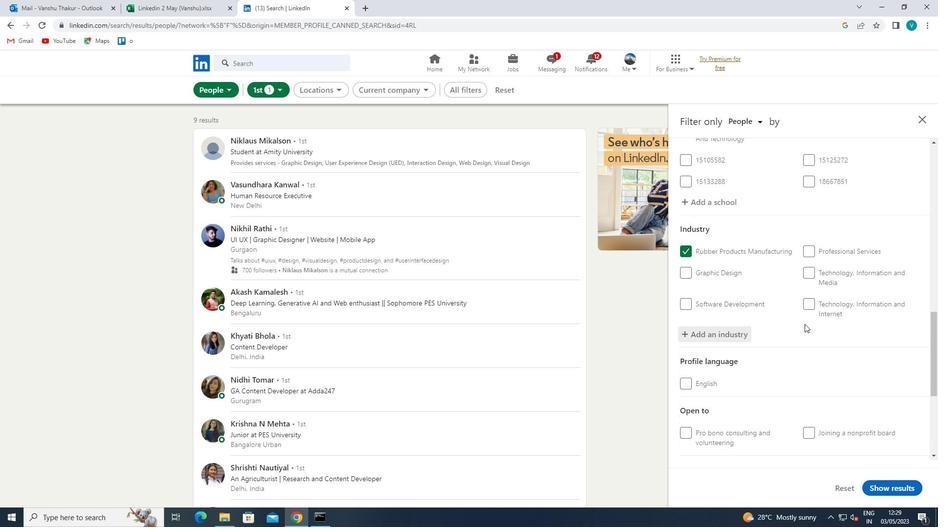
Action: Mouse scrolled (804, 323) with delta (0, 0)
Screenshot: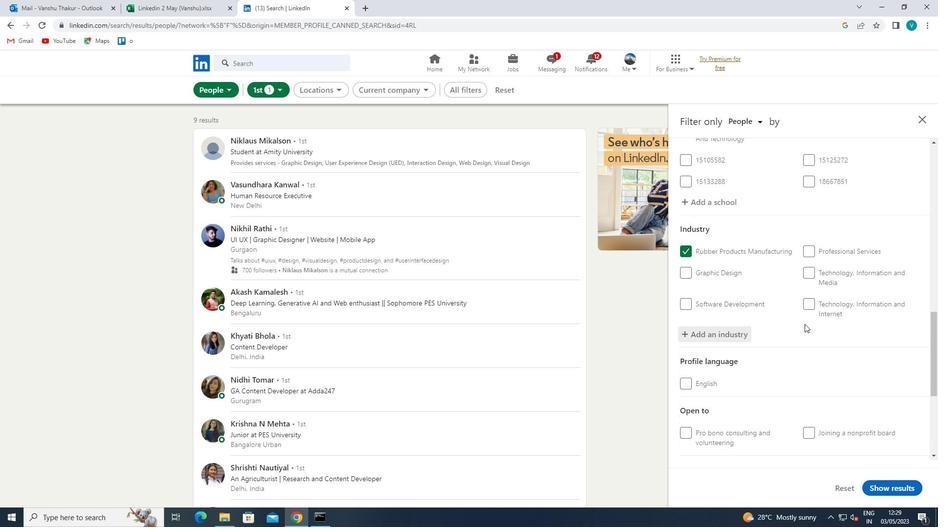 
Action: Mouse scrolled (804, 323) with delta (0, 0)
Screenshot: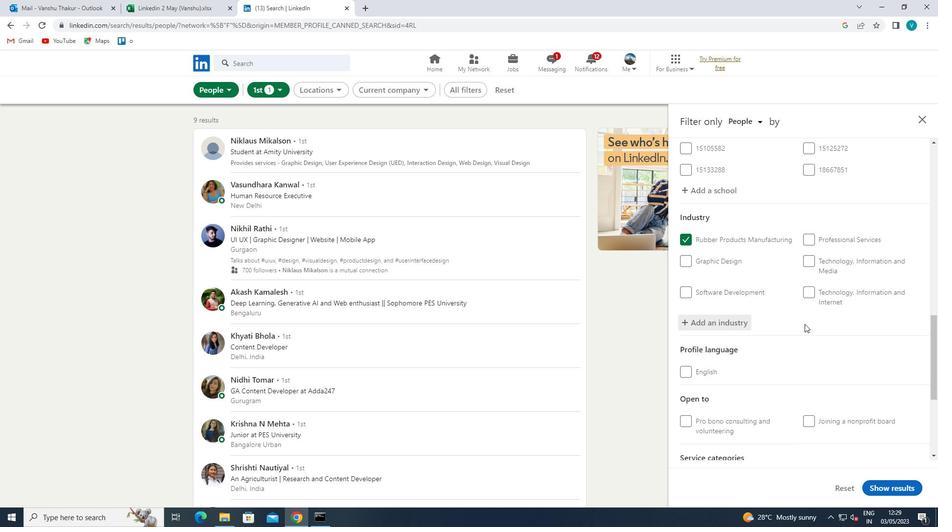 
Action: Mouse scrolled (804, 323) with delta (0, 0)
Screenshot: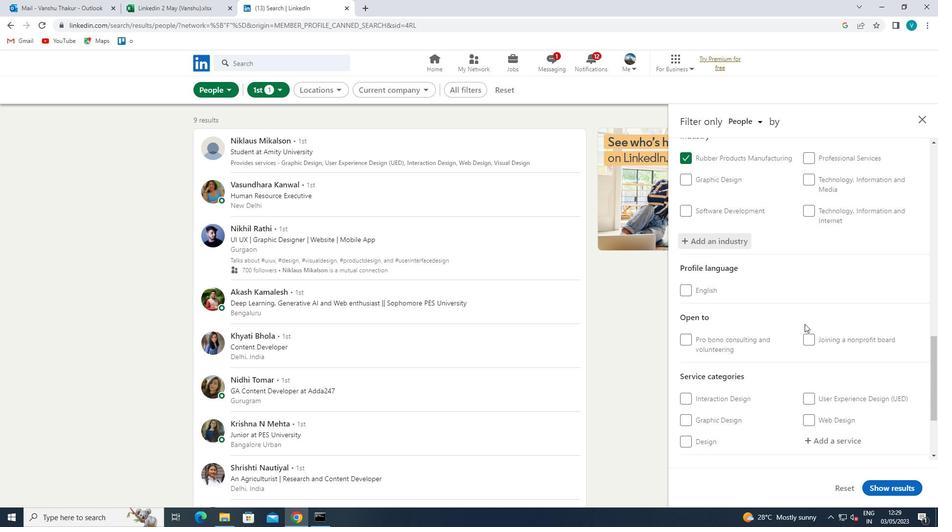 
Action: Mouse scrolled (804, 323) with delta (0, 0)
Screenshot: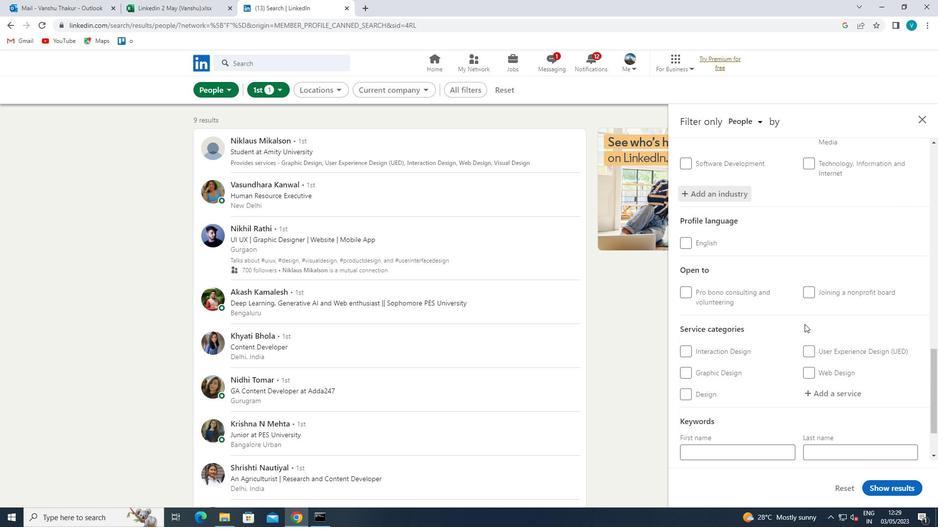 
Action: Mouse moved to (809, 322)
Screenshot: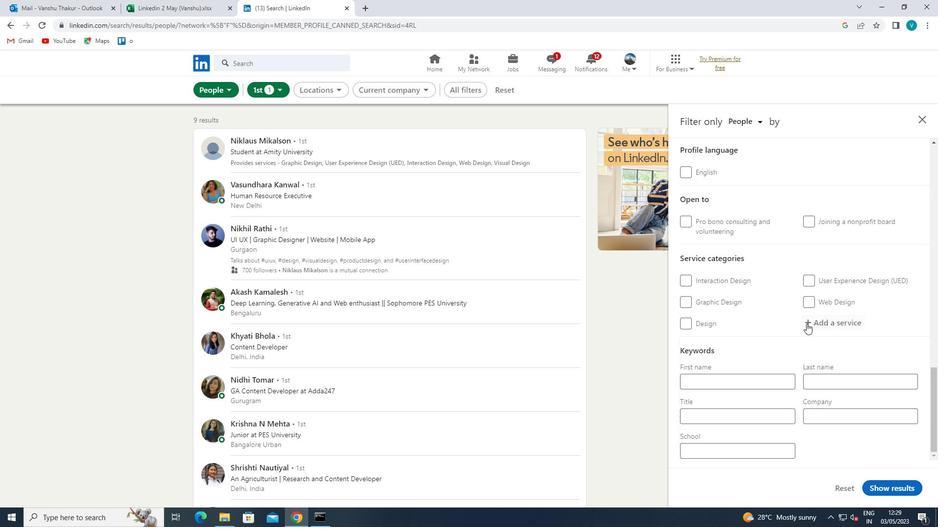 
Action: Mouse pressed left at (809, 322)
Screenshot: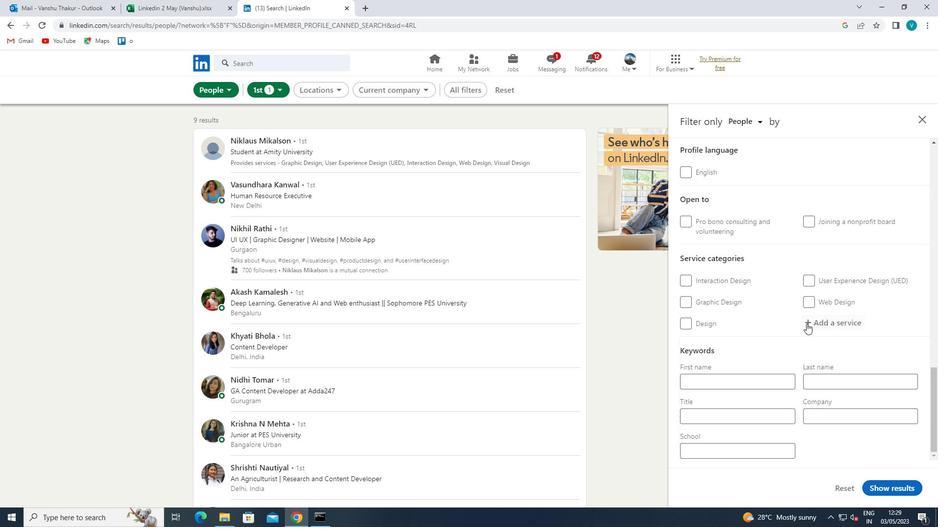 
Action: Key pressed <Key.shift>TRADE<Key.space>
Screenshot: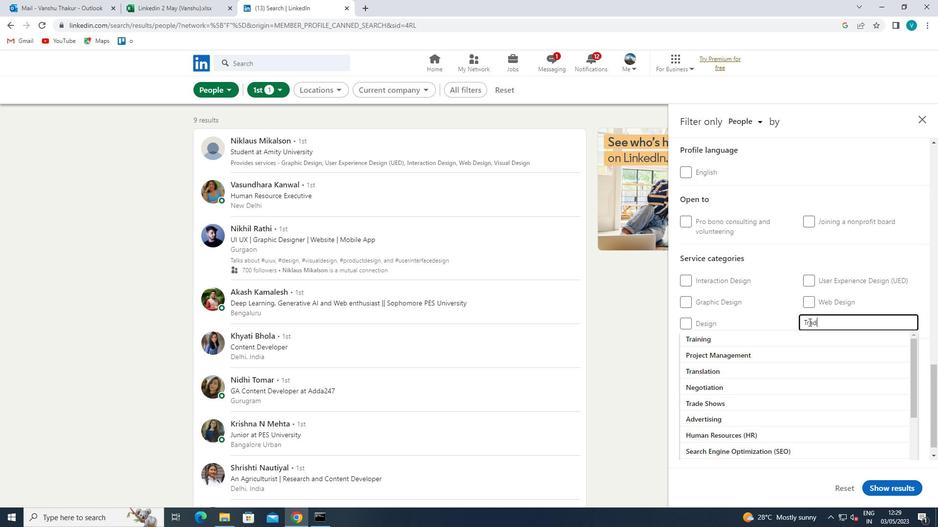 
Action: Mouse moved to (789, 334)
Screenshot: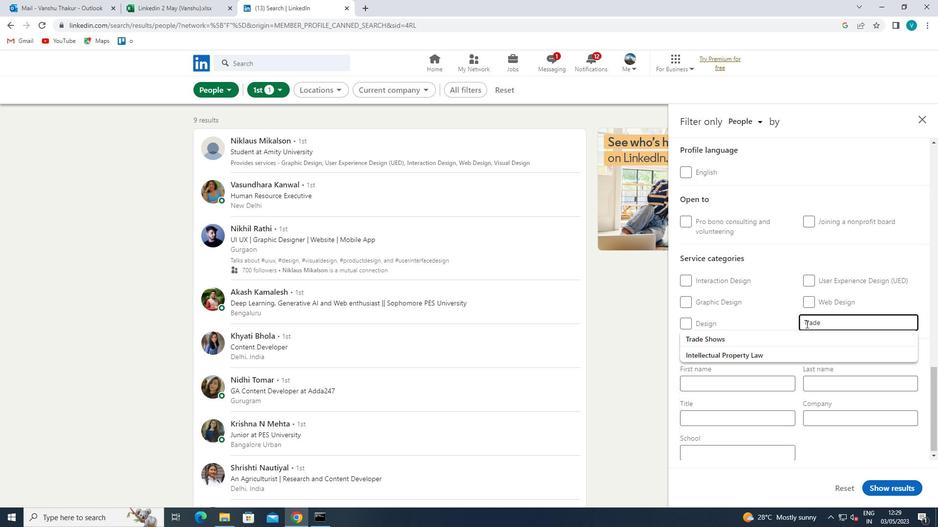 
Action: Mouse pressed left at (789, 334)
Screenshot: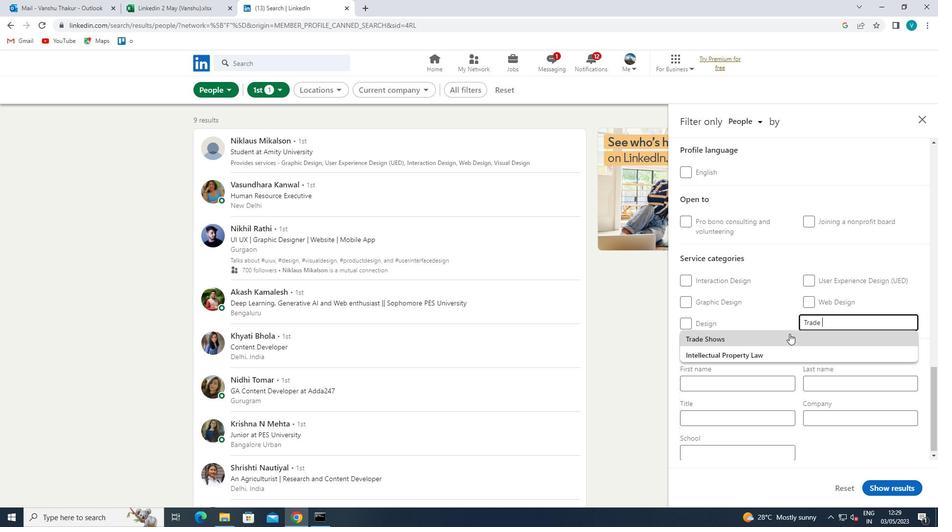 
Action: Mouse scrolled (789, 333) with delta (0, 0)
Screenshot: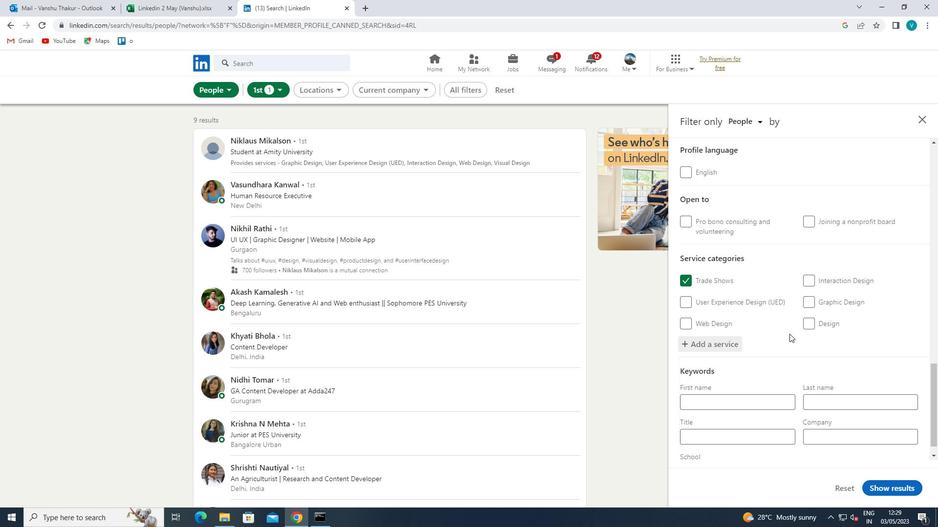 
Action: Mouse scrolled (789, 333) with delta (0, 0)
Screenshot: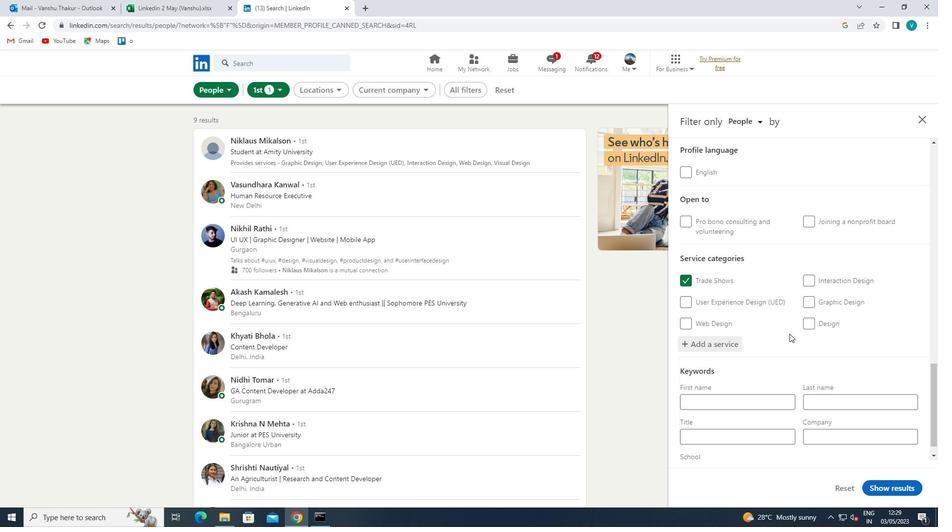 
Action: Mouse scrolled (789, 333) with delta (0, 0)
Screenshot: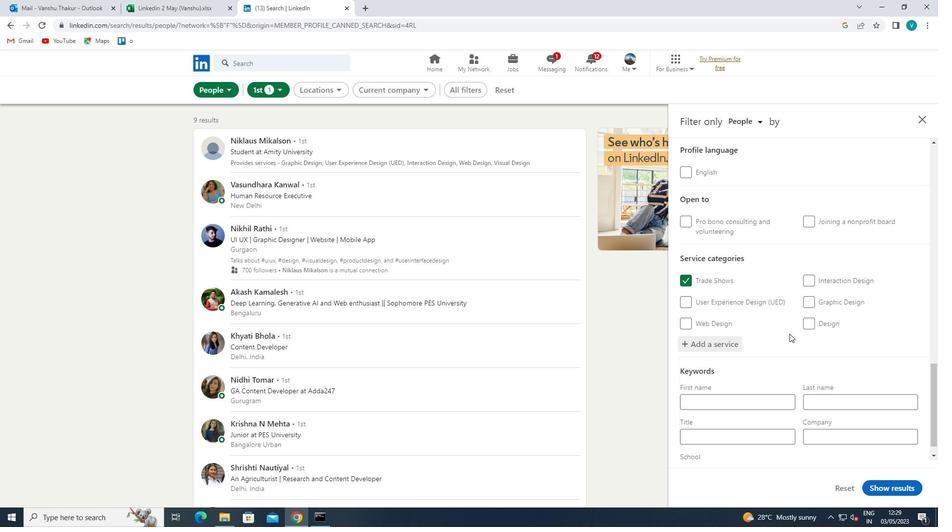 
Action: Mouse moved to (788, 334)
Screenshot: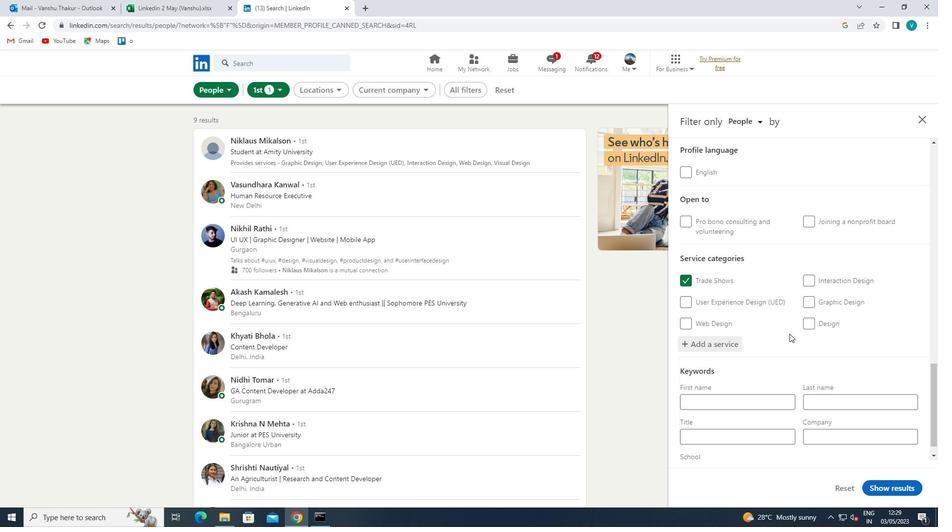 
Action: Mouse scrolled (788, 333) with delta (0, 0)
Screenshot: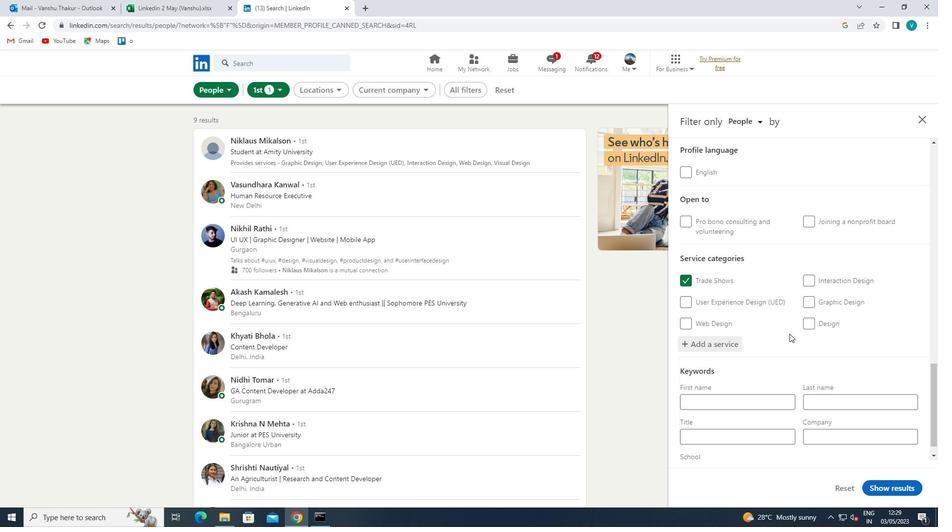 
Action: Mouse moved to (752, 414)
Screenshot: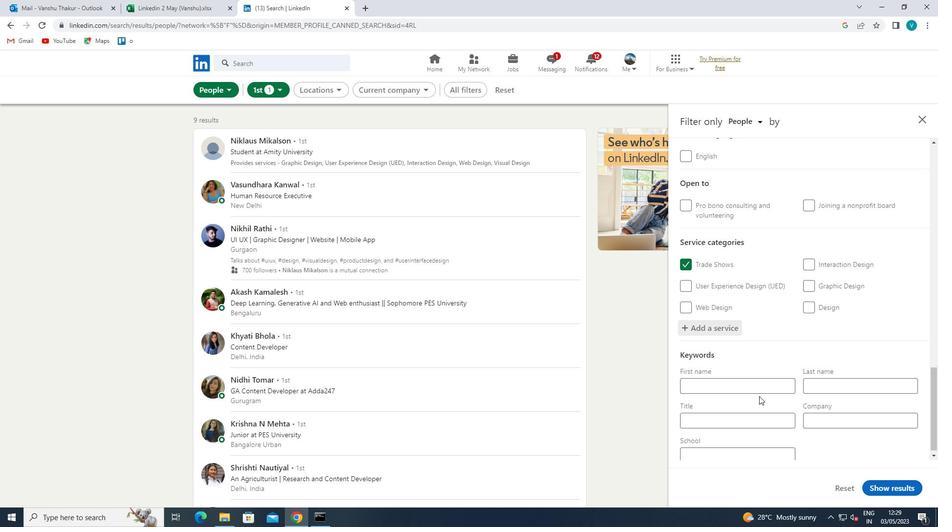 
Action: Mouse pressed left at (752, 414)
Screenshot: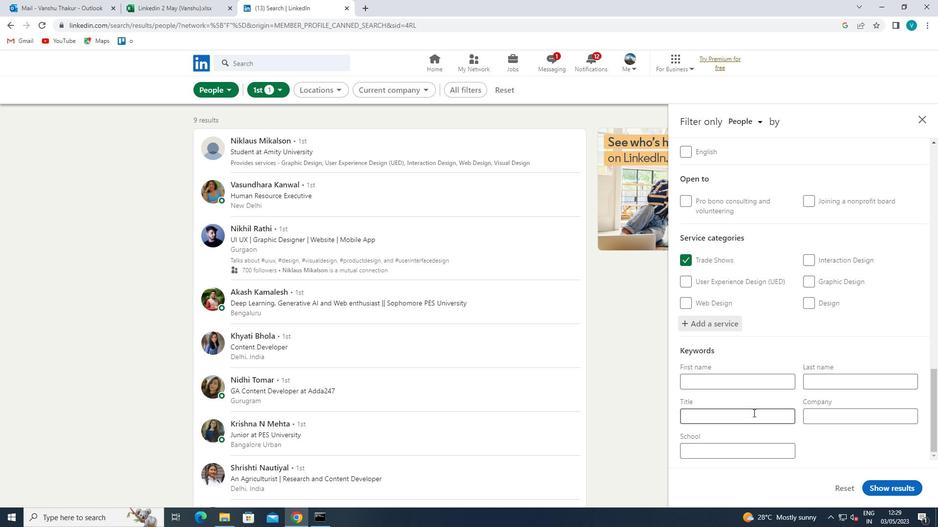 
Action: Key pressed <Key.shift>SCHOOL<Key.space><Key.shift>VOLUNTEER<Key.space>
Screenshot: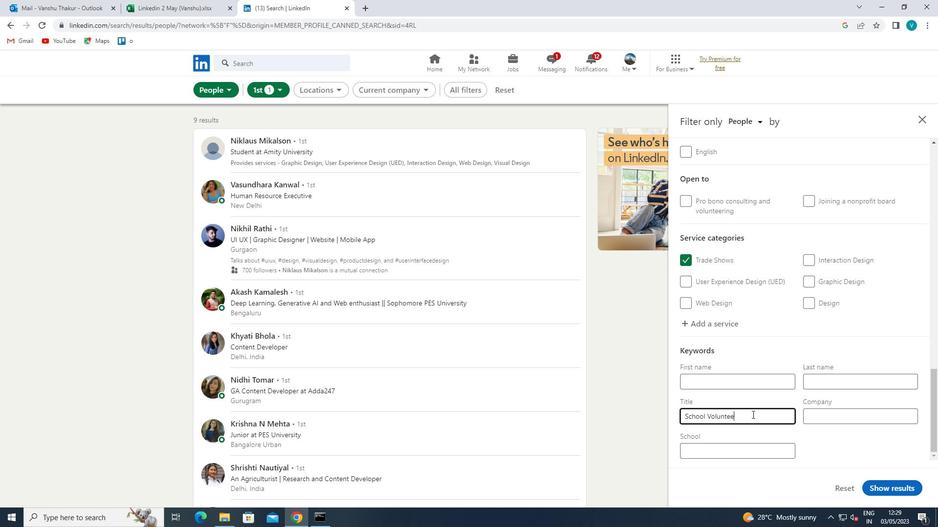 
Action: Mouse moved to (891, 486)
Screenshot: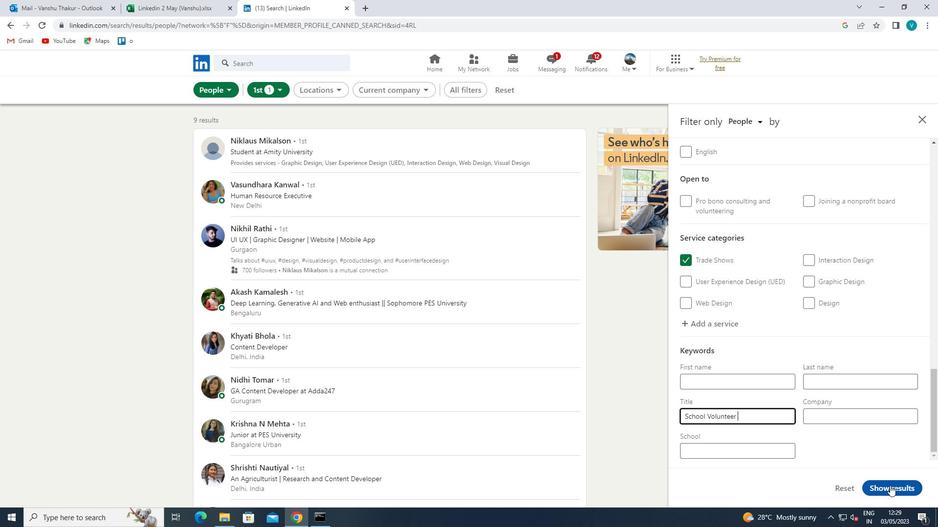 
Action: Mouse pressed left at (891, 486)
Screenshot: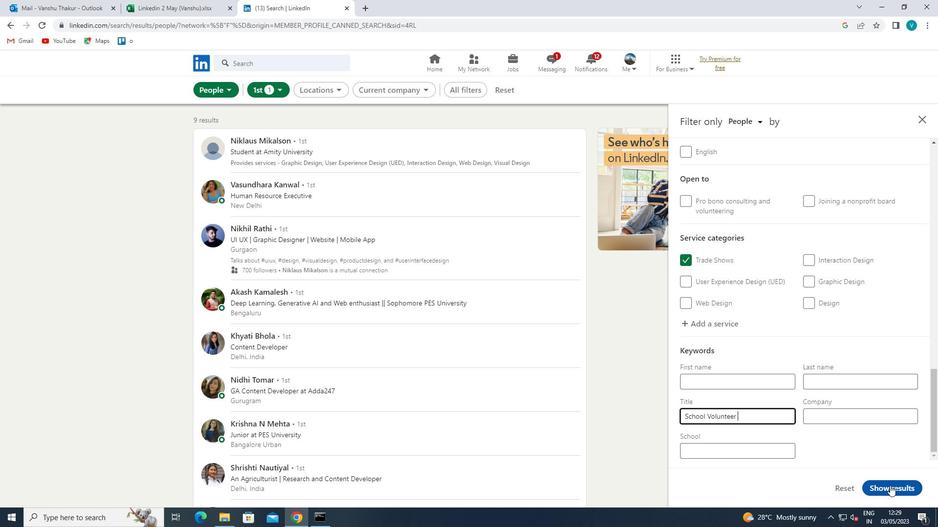
